 Task: Arrange a 45-minute community outreach planning.
Action: Mouse moved to (126, 135)
Screenshot: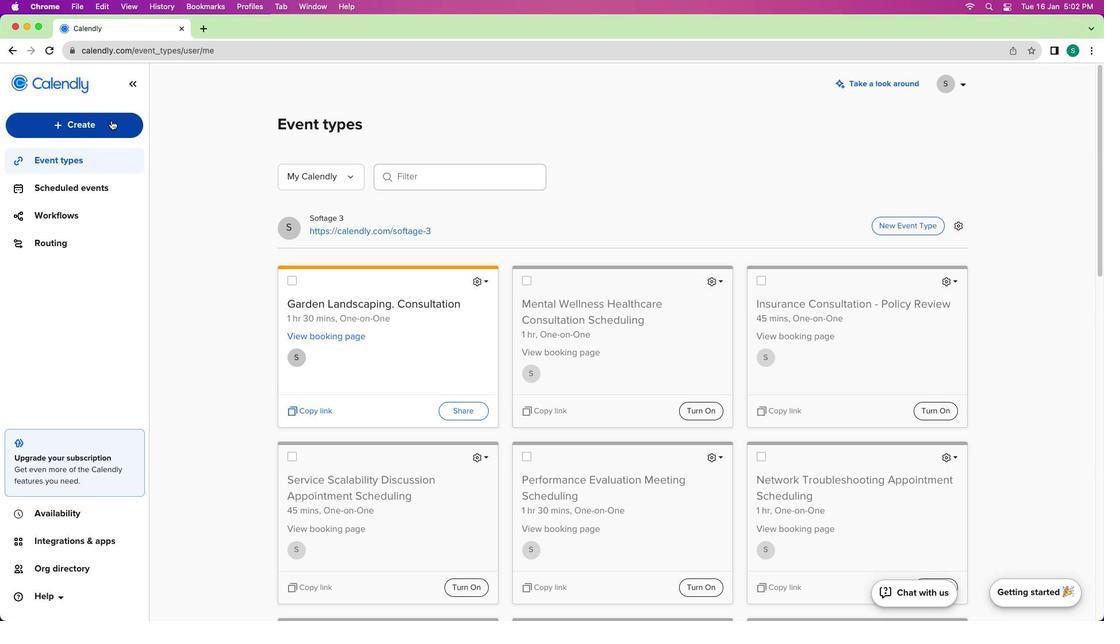 
Action: Mouse pressed left at (126, 135)
Screenshot: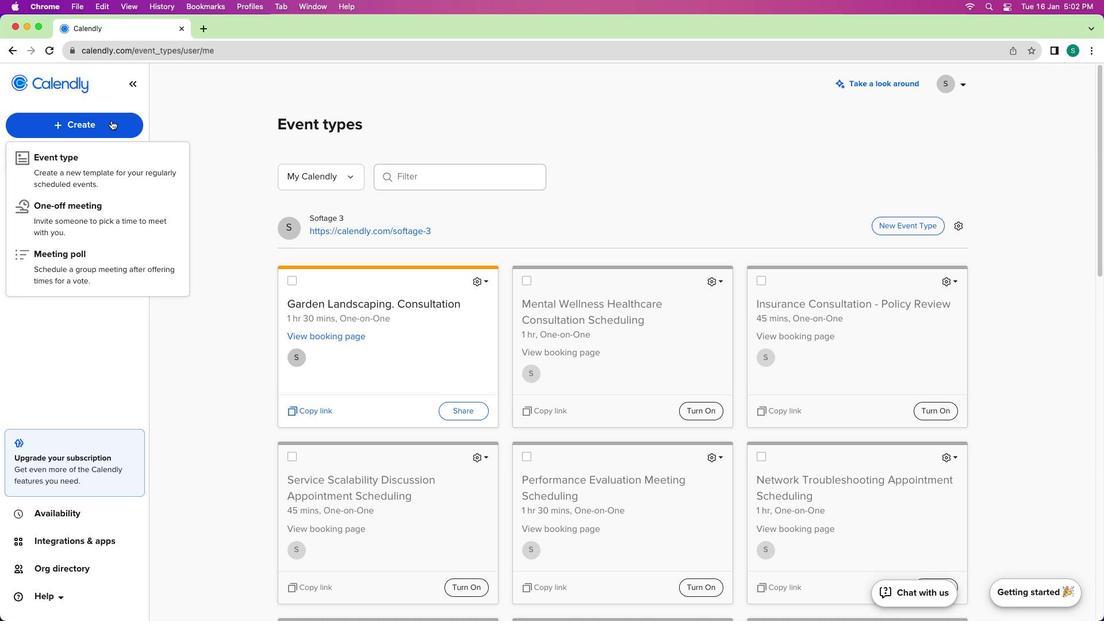 
Action: Mouse moved to (141, 193)
Screenshot: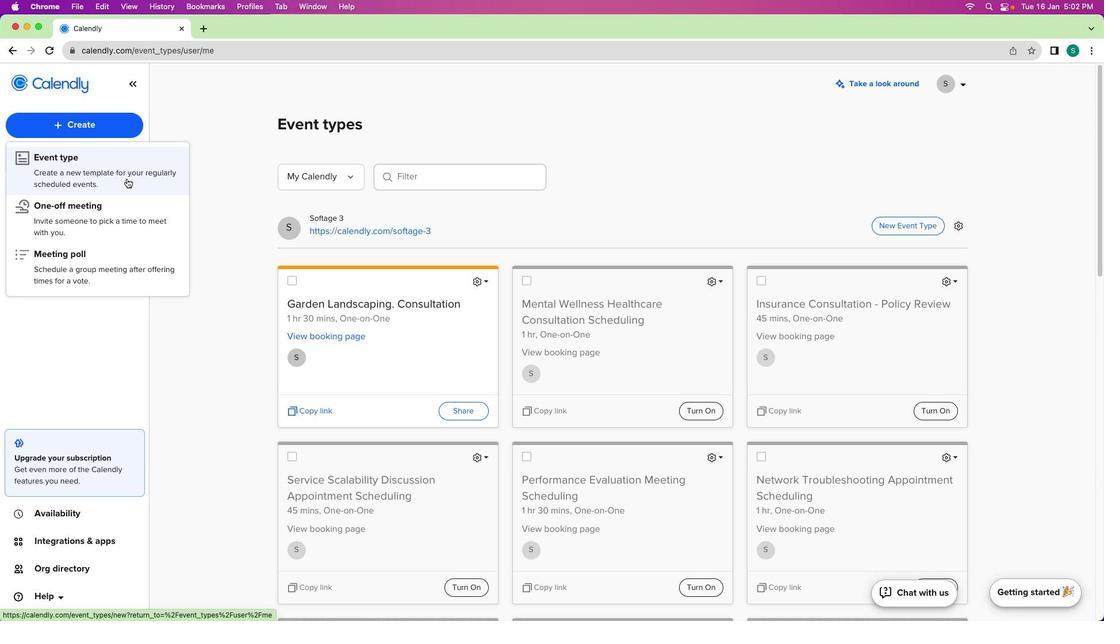 
Action: Mouse pressed left at (141, 193)
Screenshot: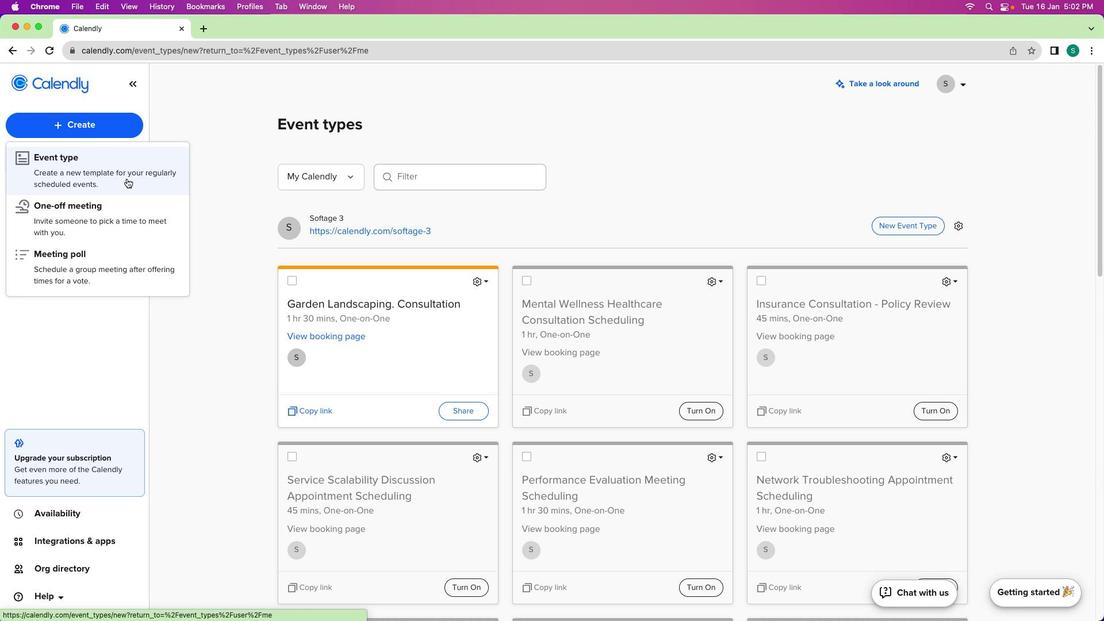 
Action: Mouse moved to (487, 254)
Screenshot: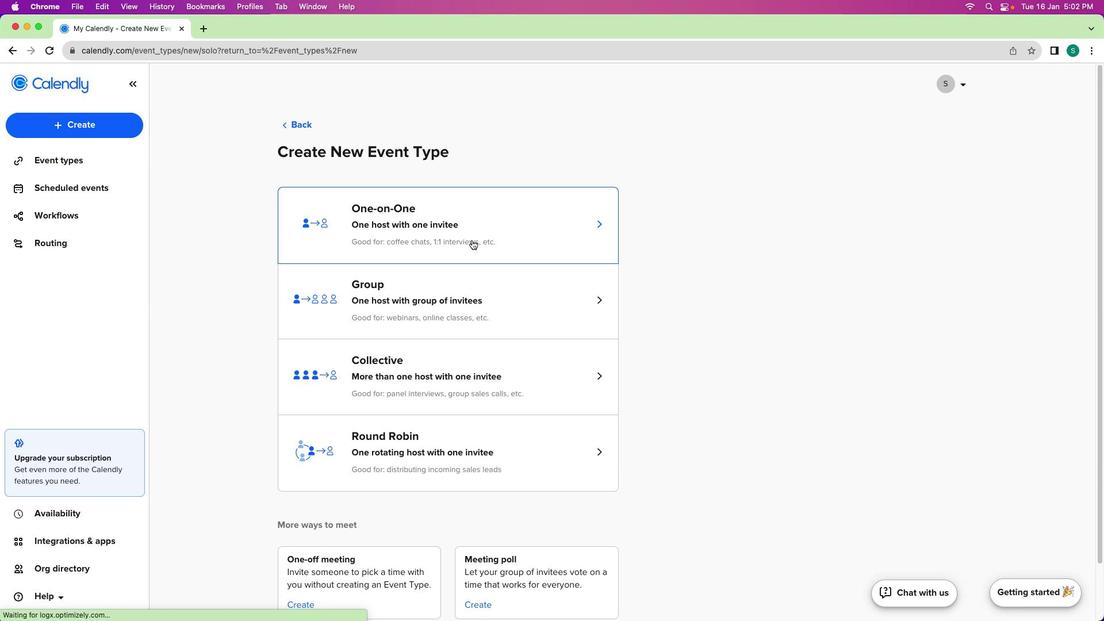 
Action: Mouse pressed left at (487, 254)
Screenshot: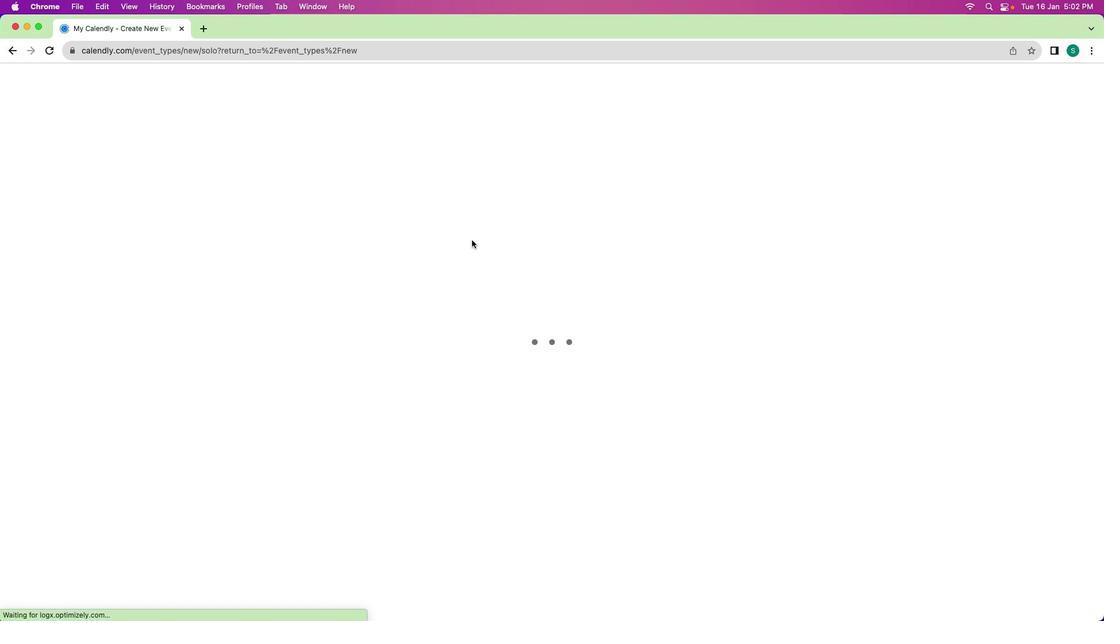 
Action: Mouse moved to (154, 204)
Screenshot: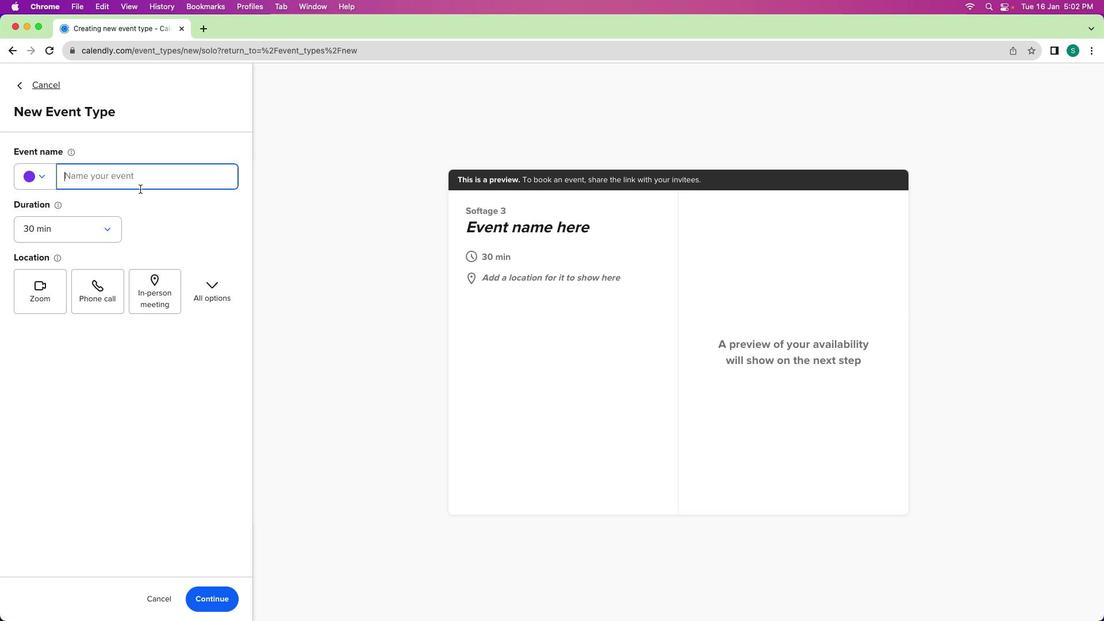 
Action: Mouse pressed left at (154, 204)
Screenshot: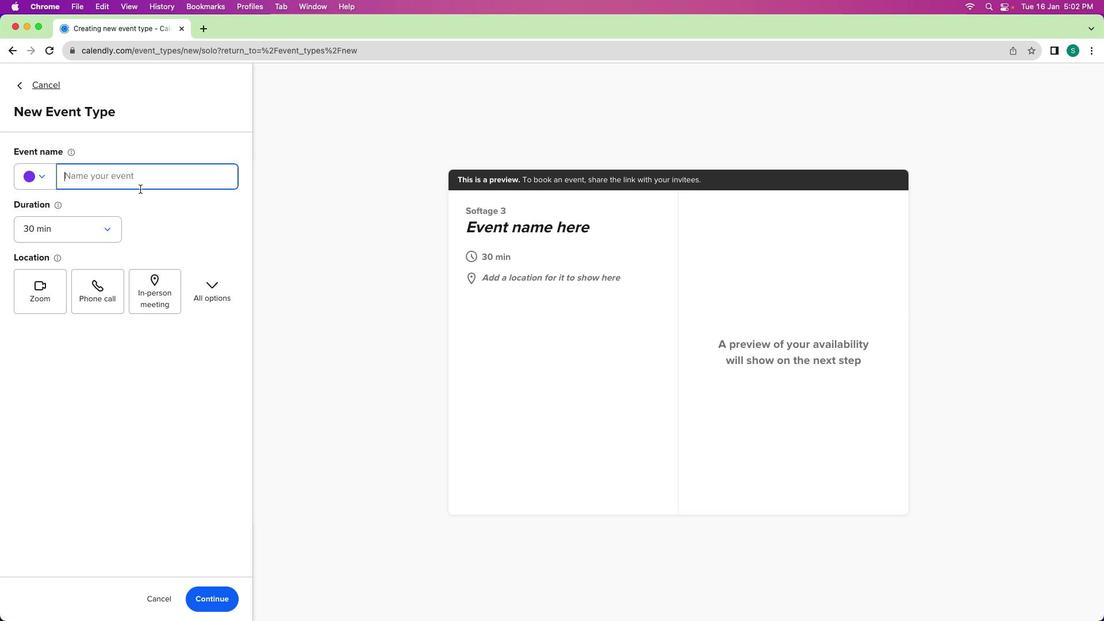 
Action: Mouse moved to (71, 238)
Screenshot: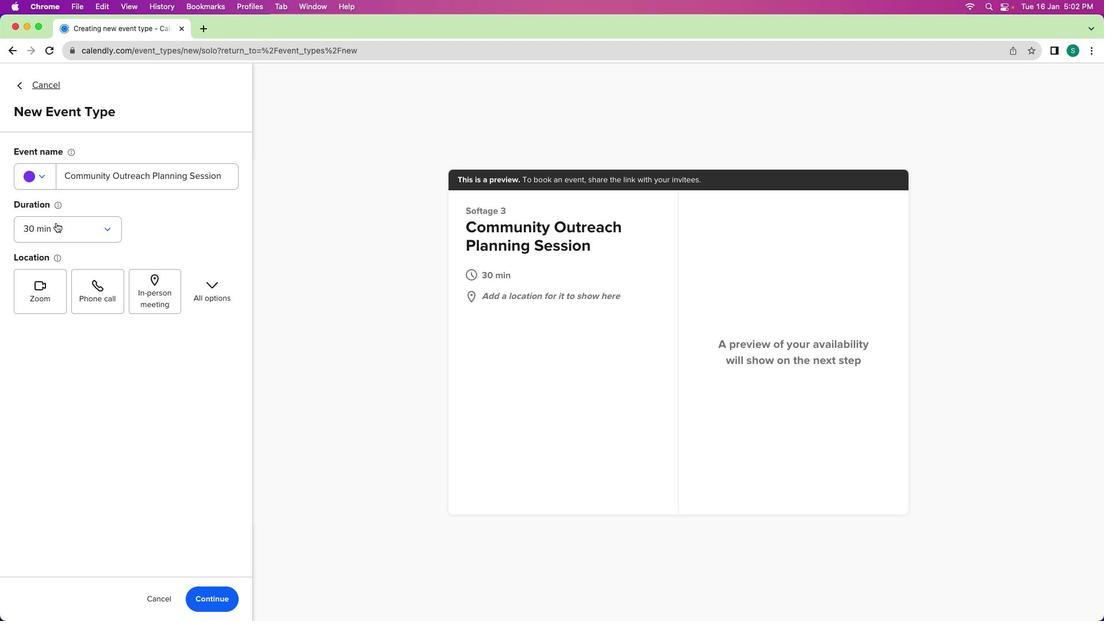 
Action: Mouse pressed left at (71, 238)
Screenshot: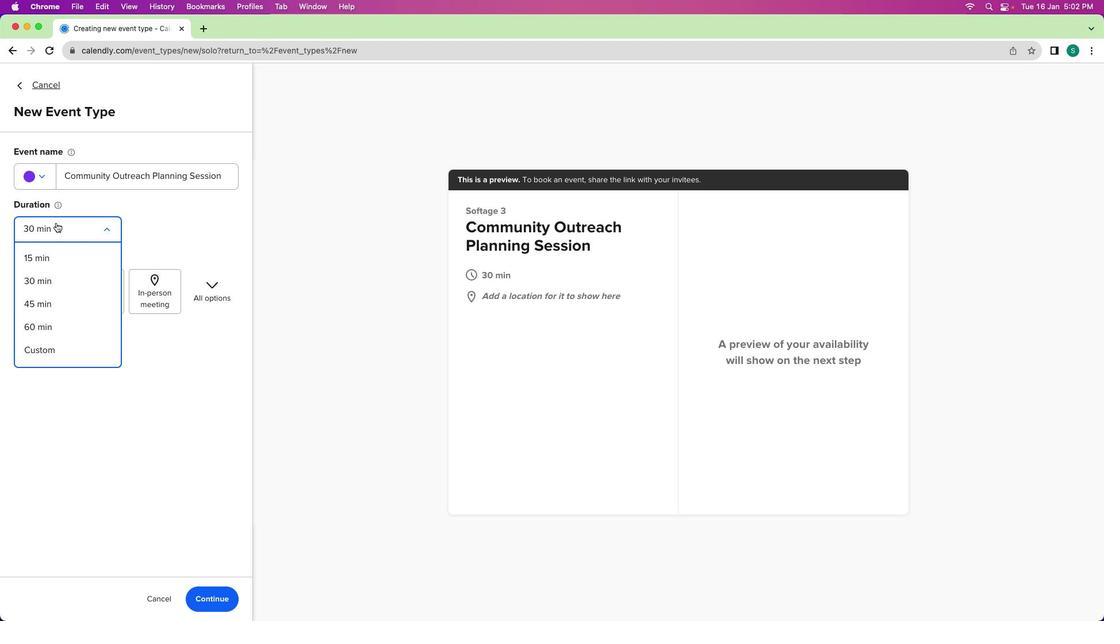 
Action: Mouse moved to (85, 320)
Screenshot: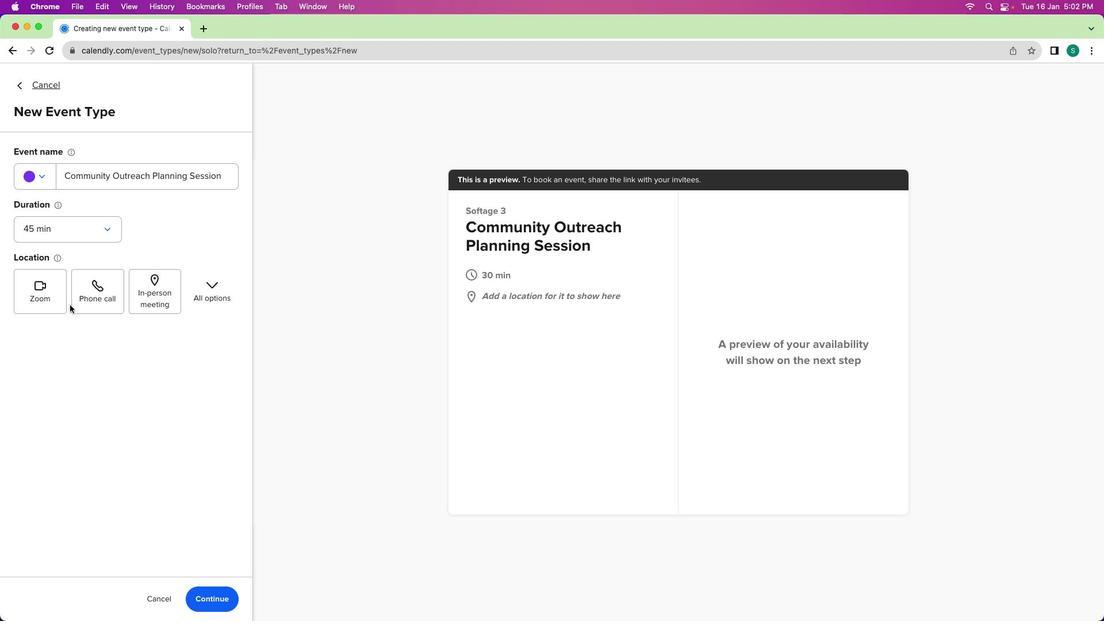 
Action: Mouse pressed left at (85, 320)
Screenshot: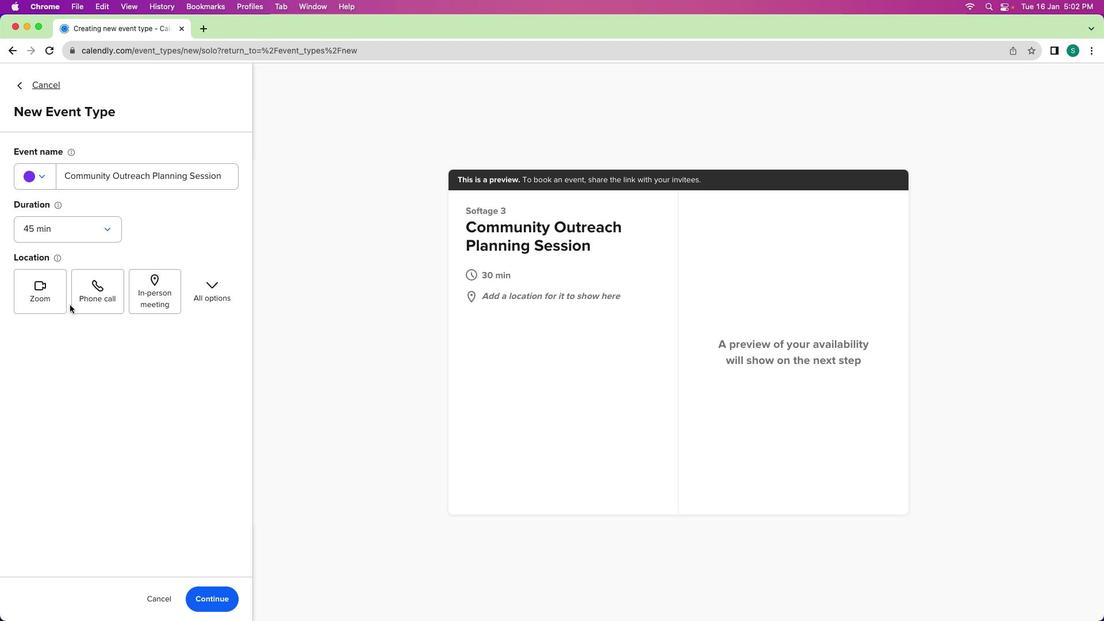 
Action: Mouse moved to (43, 196)
Screenshot: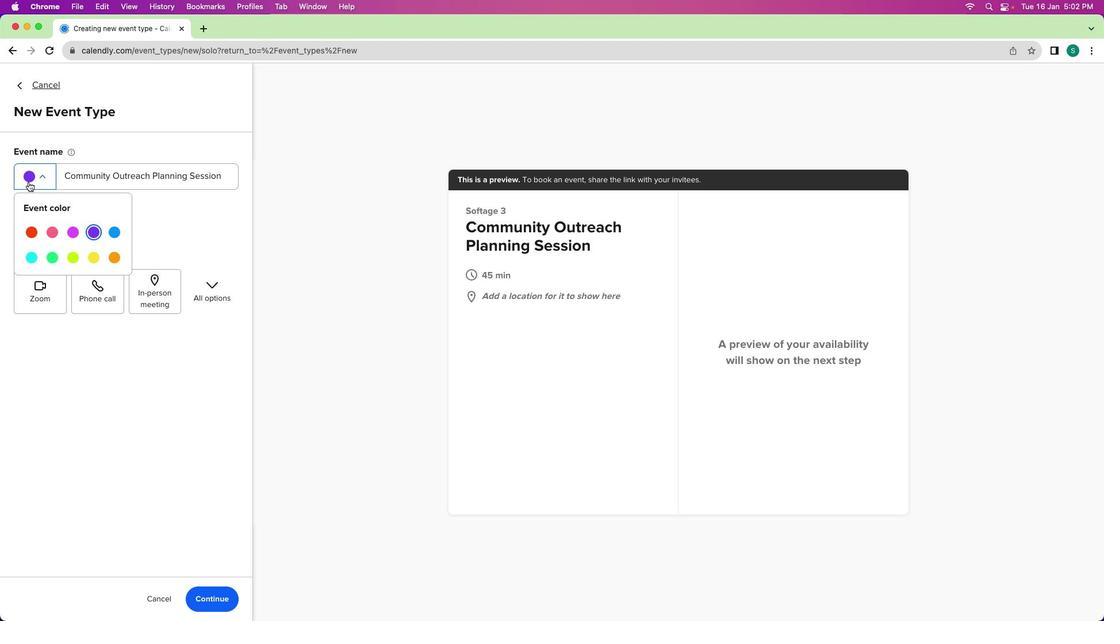 
Action: Mouse pressed left at (43, 196)
Screenshot: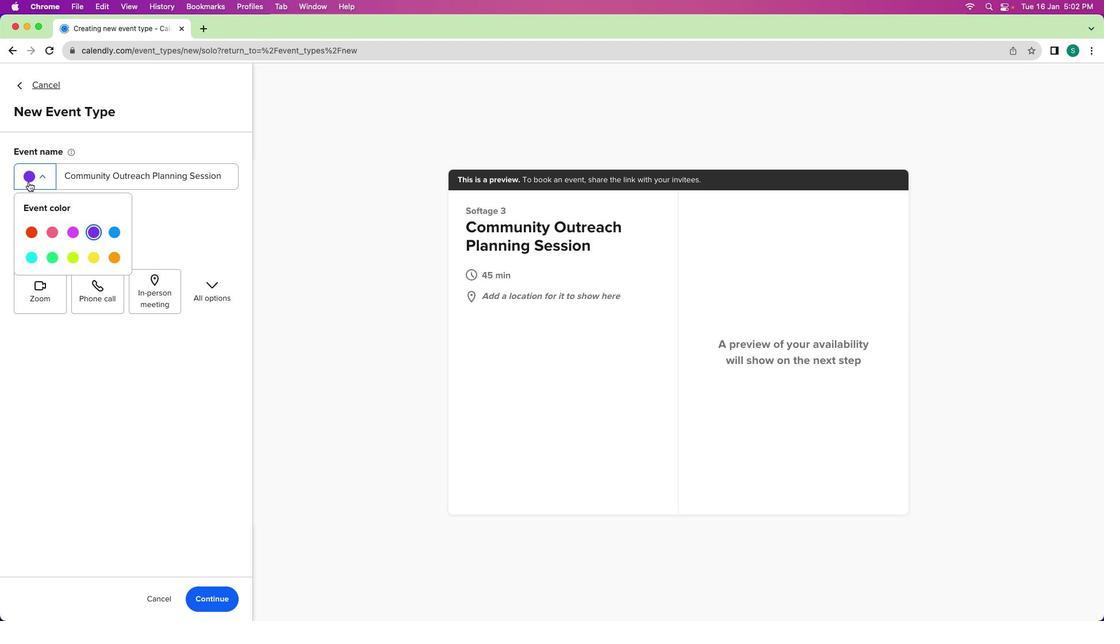 
Action: Mouse moved to (126, 248)
Screenshot: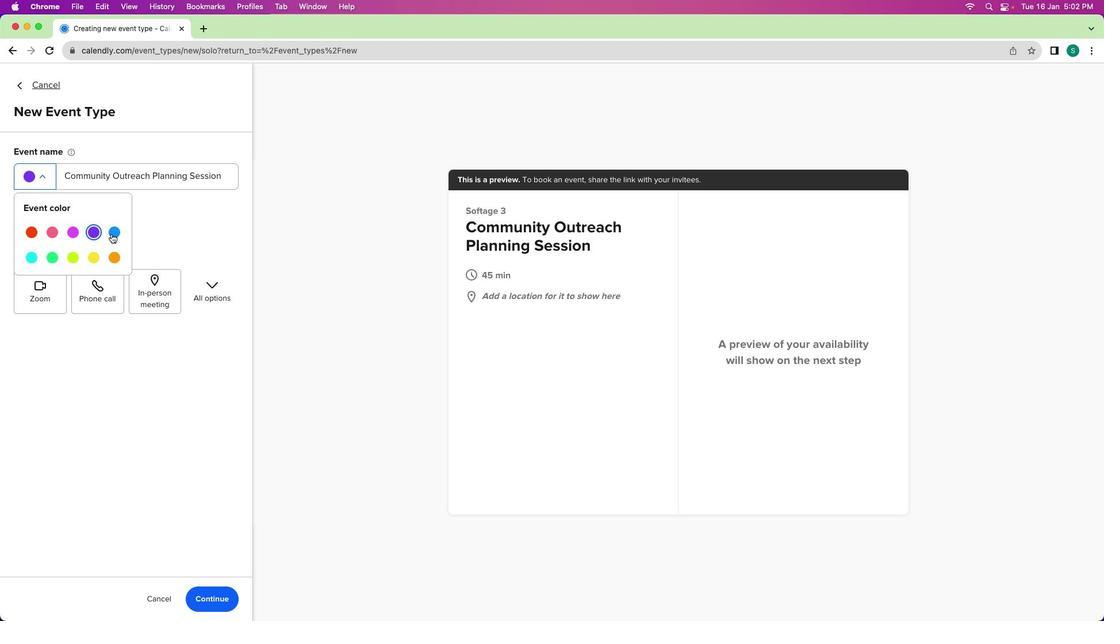 
Action: Mouse pressed left at (126, 248)
Screenshot: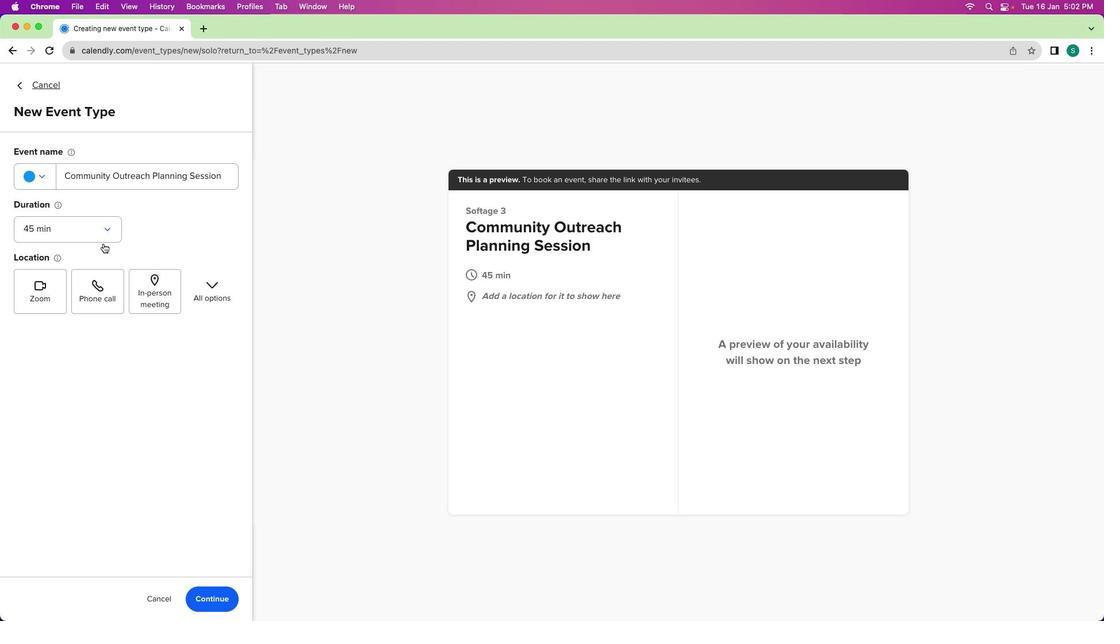 
Action: Mouse moved to (64, 304)
Screenshot: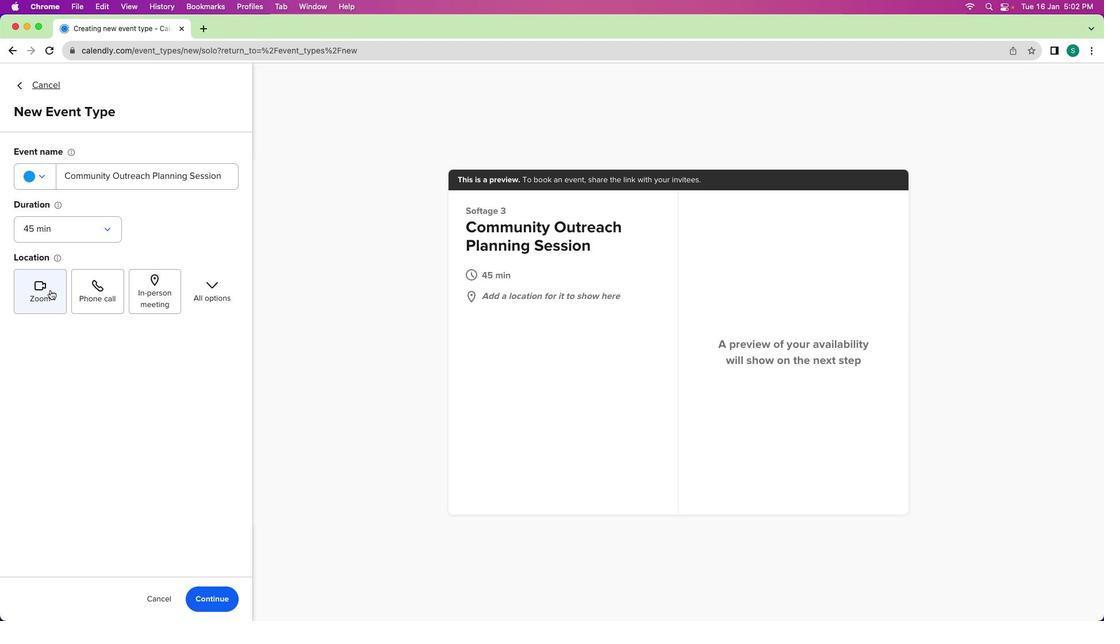 
Action: Mouse pressed left at (64, 304)
Screenshot: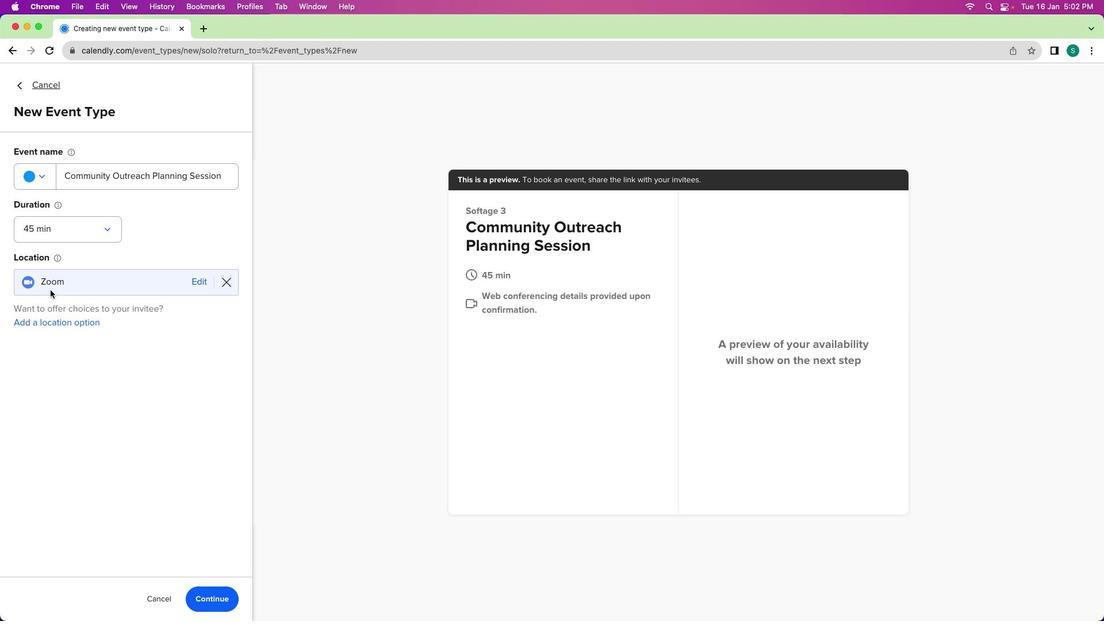 
Action: Mouse moved to (239, 611)
Screenshot: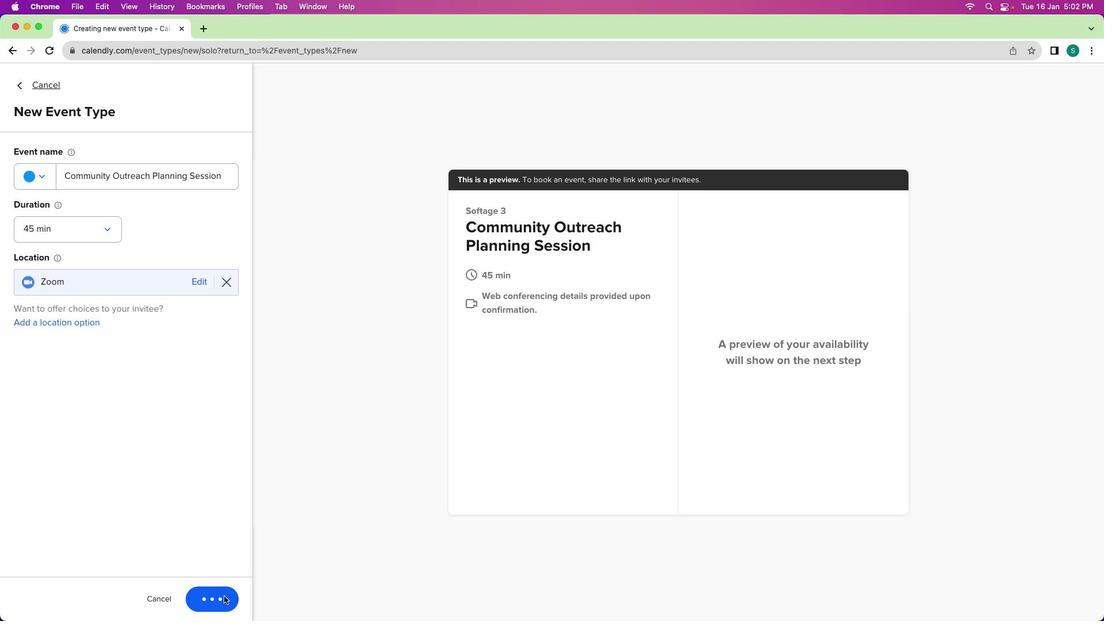 
Action: Mouse pressed left at (239, 611)
Screenshot: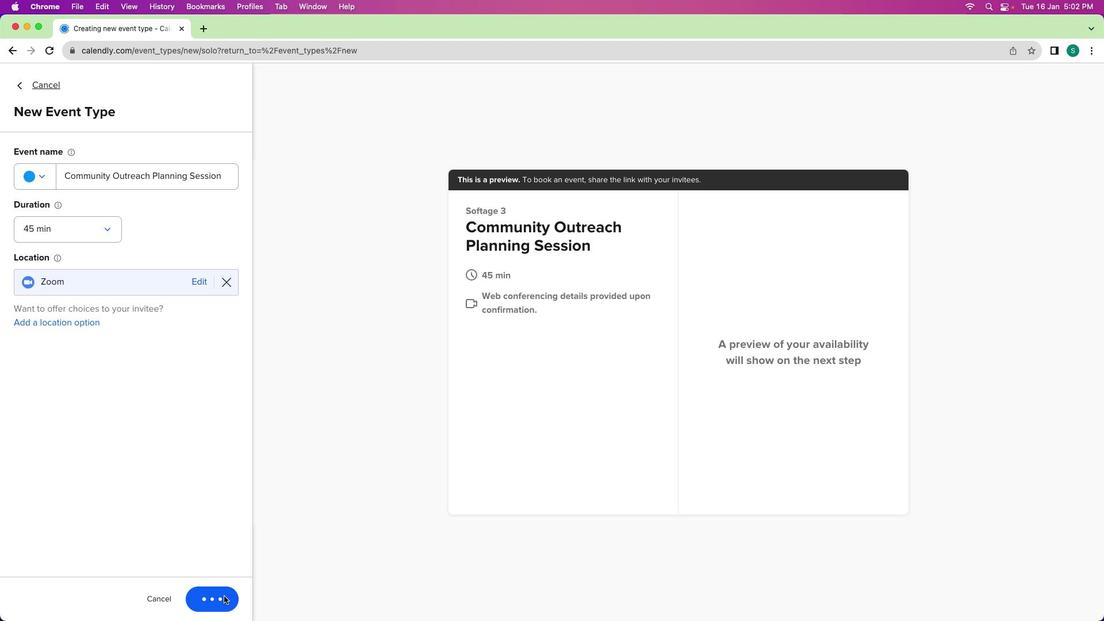 
Action: Mouse moved to (184, 235)
Screenshot: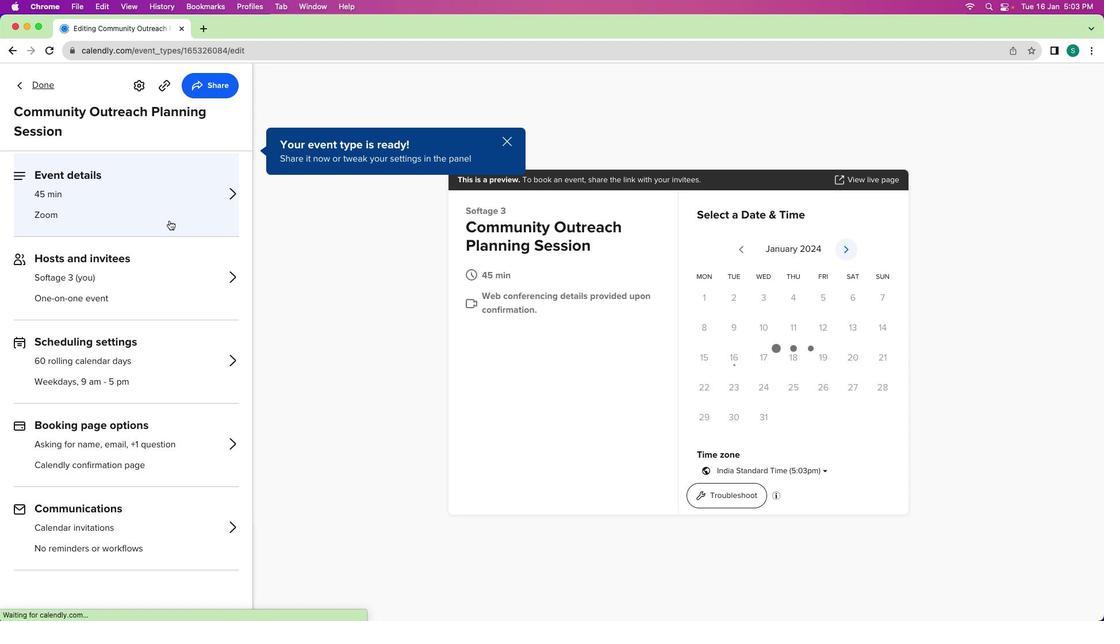 
Action: Mouse pressed left at (184, 235)
Screenshot: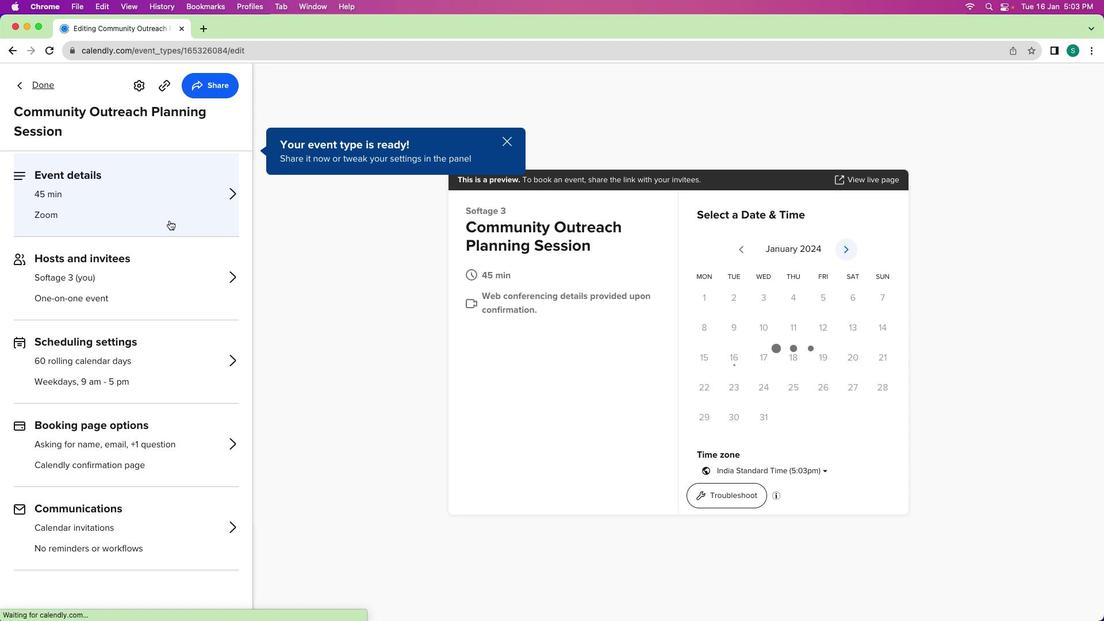 
Action: Mouse moved to (173, 426)
Screenshot: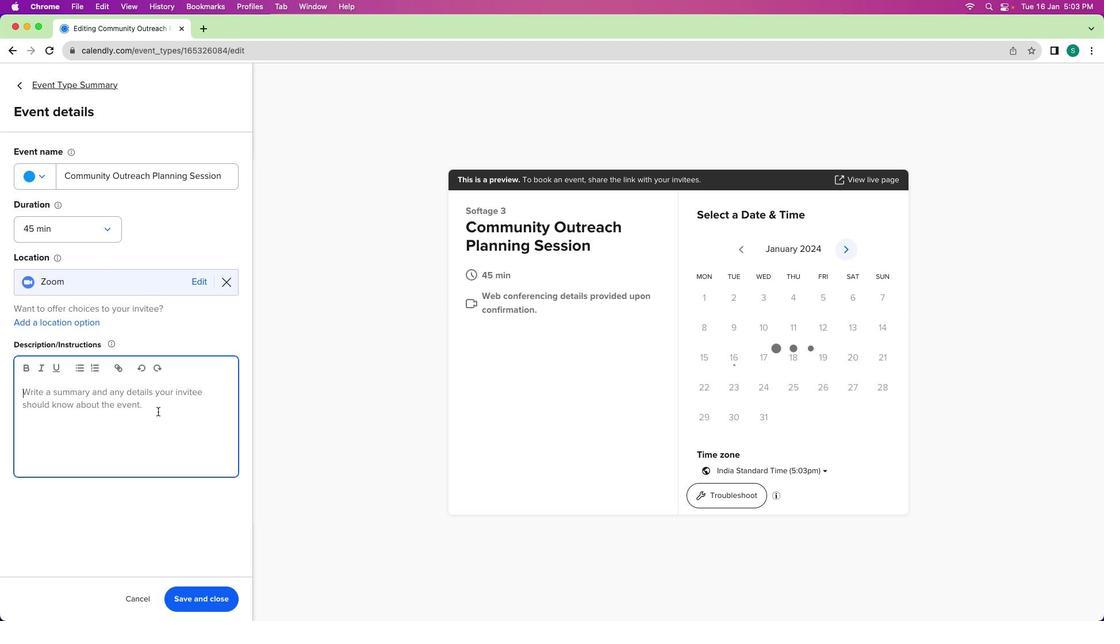
Action: Mouse pressed left at (173, 426)
Screenshot: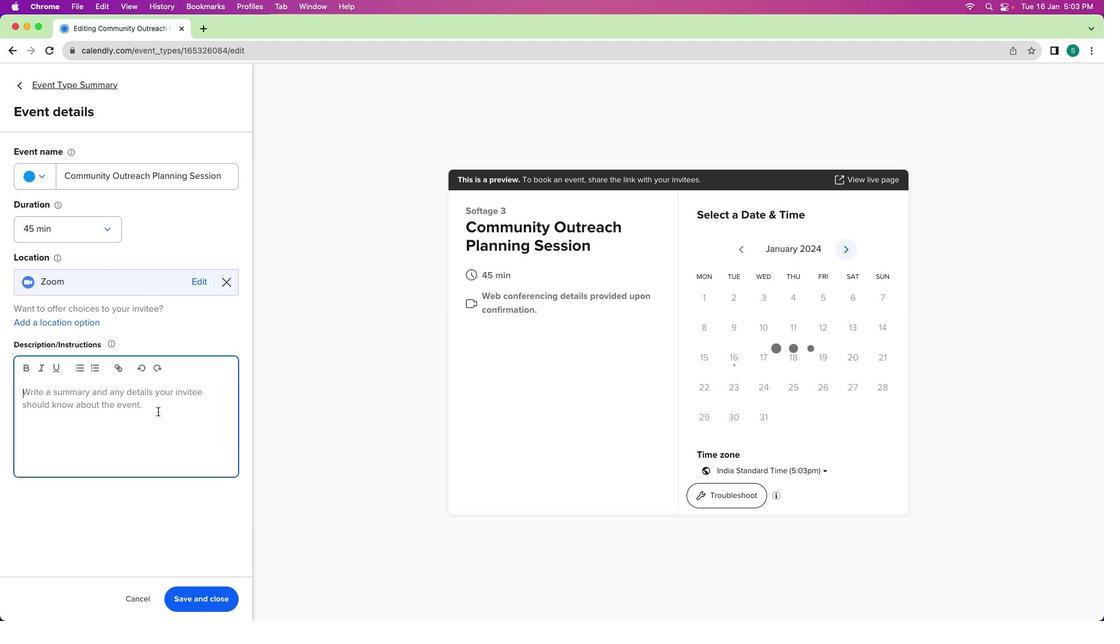 
Action: Mouse moved to (211, 606)
Screenshot: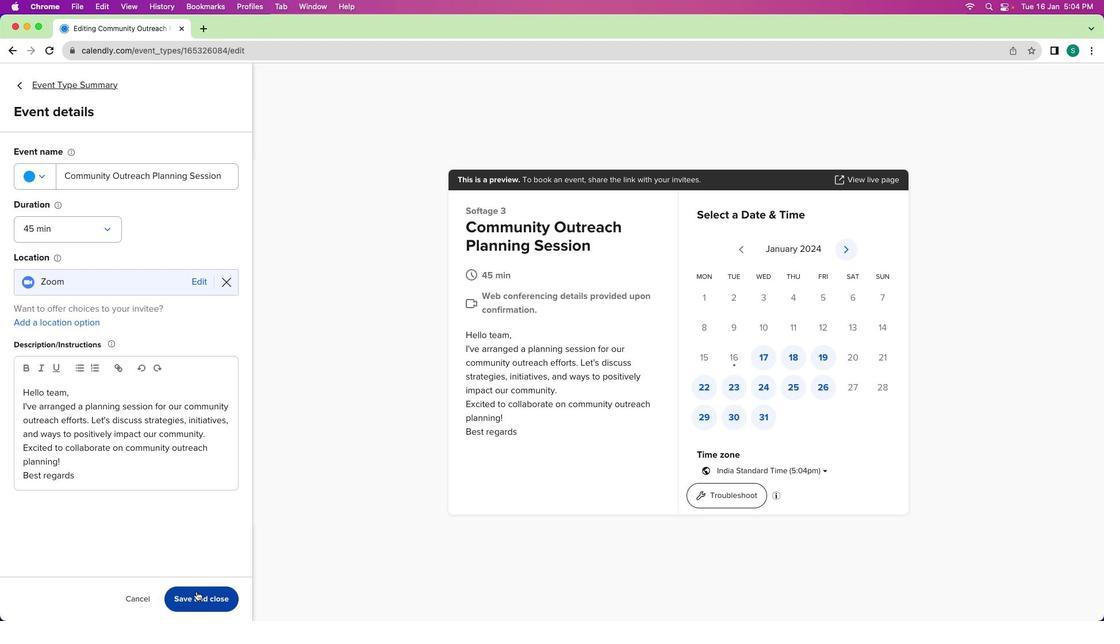 
Action: Mouse pressed left at (211, 606)
Screenshot: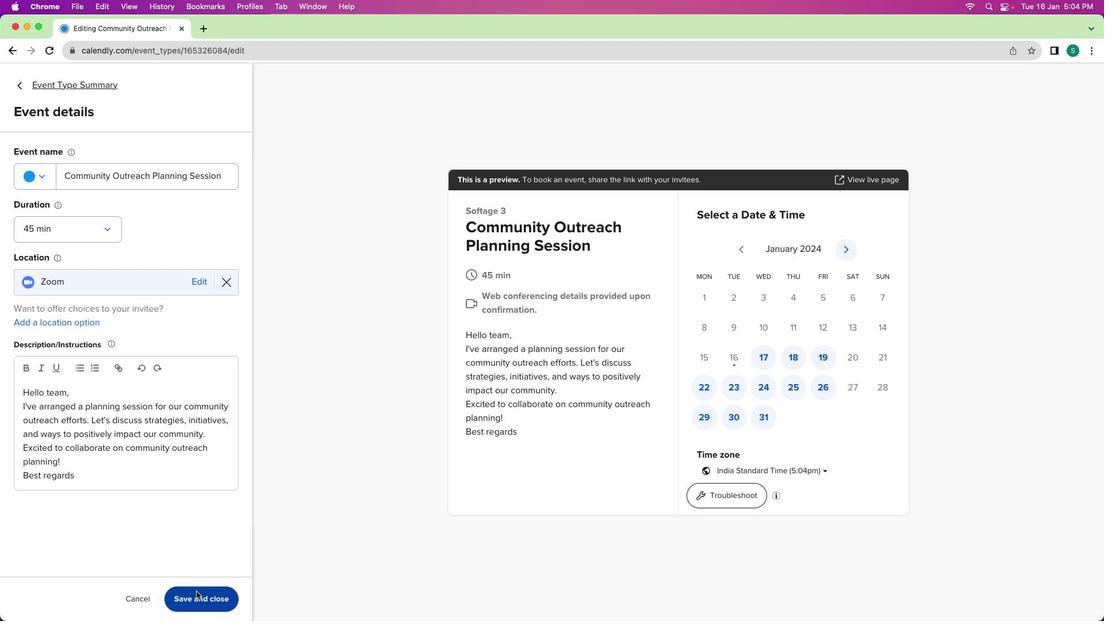 
Action: Mouse moved to (181, 220)
Screenshot: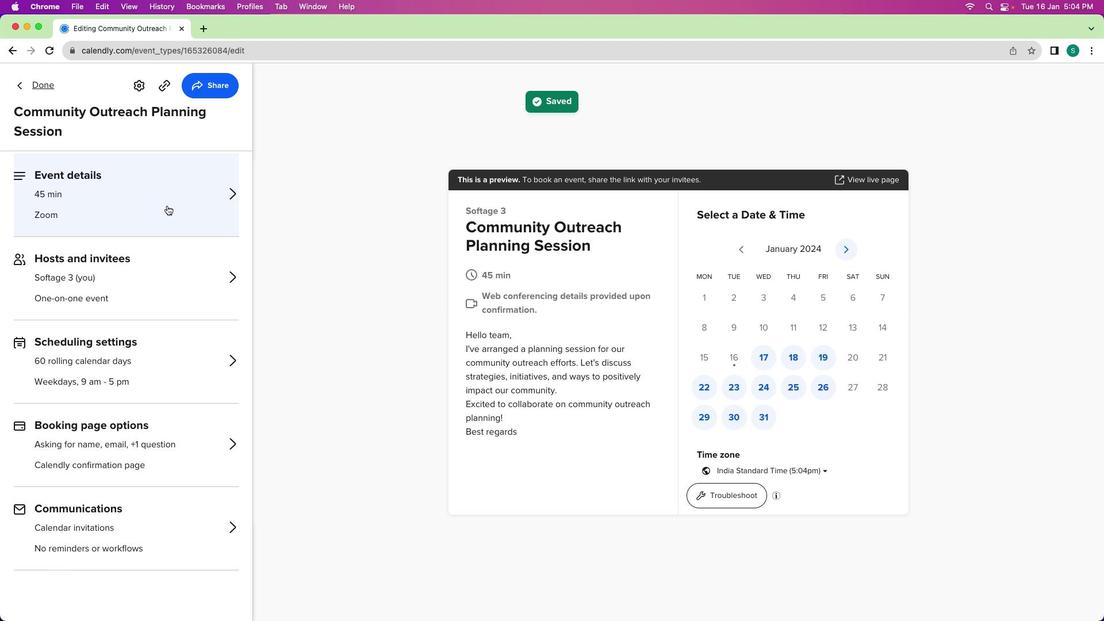 
Action: Mouse pressed left at (181, 220)
Screenshot: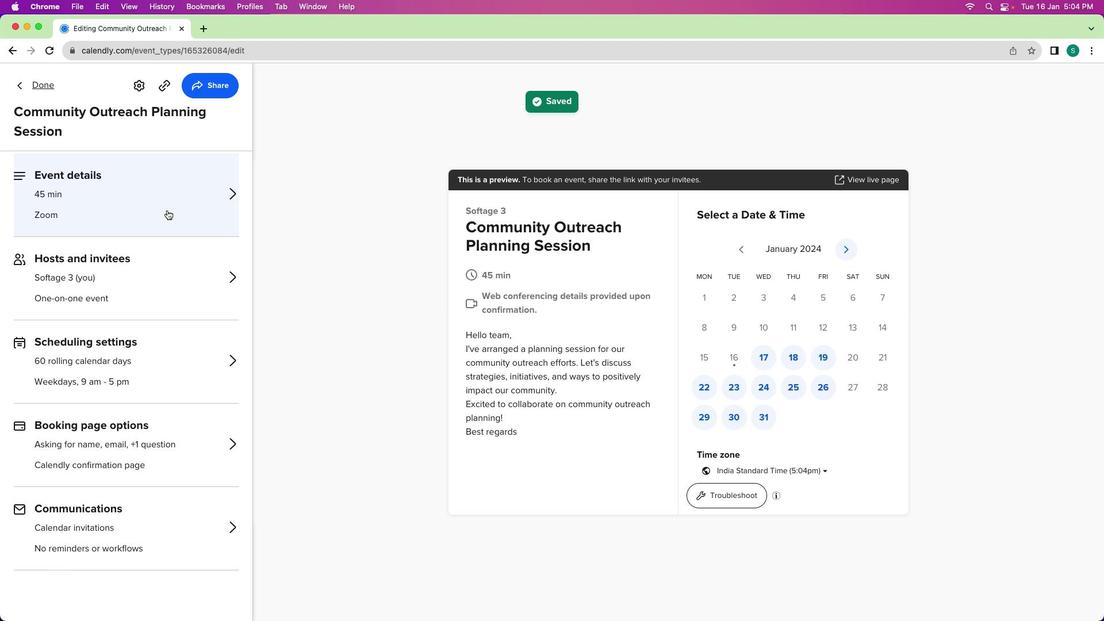 
Action: Mouse moved to (142, 485)
Screenshot: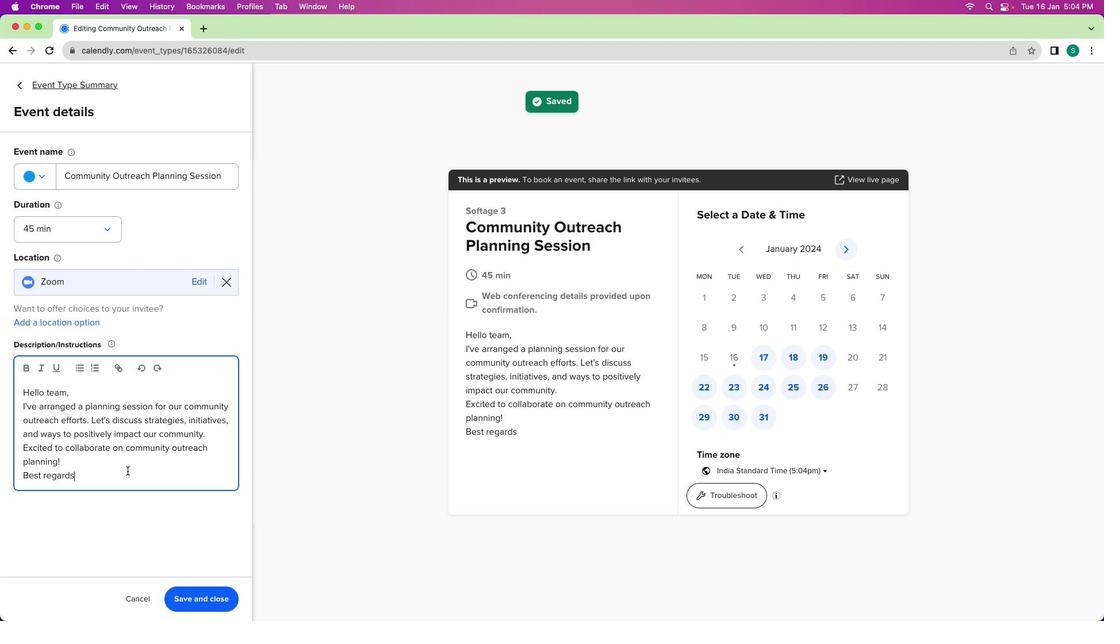 
Action: Mouse pressed left at (142, 485)
Screenshot: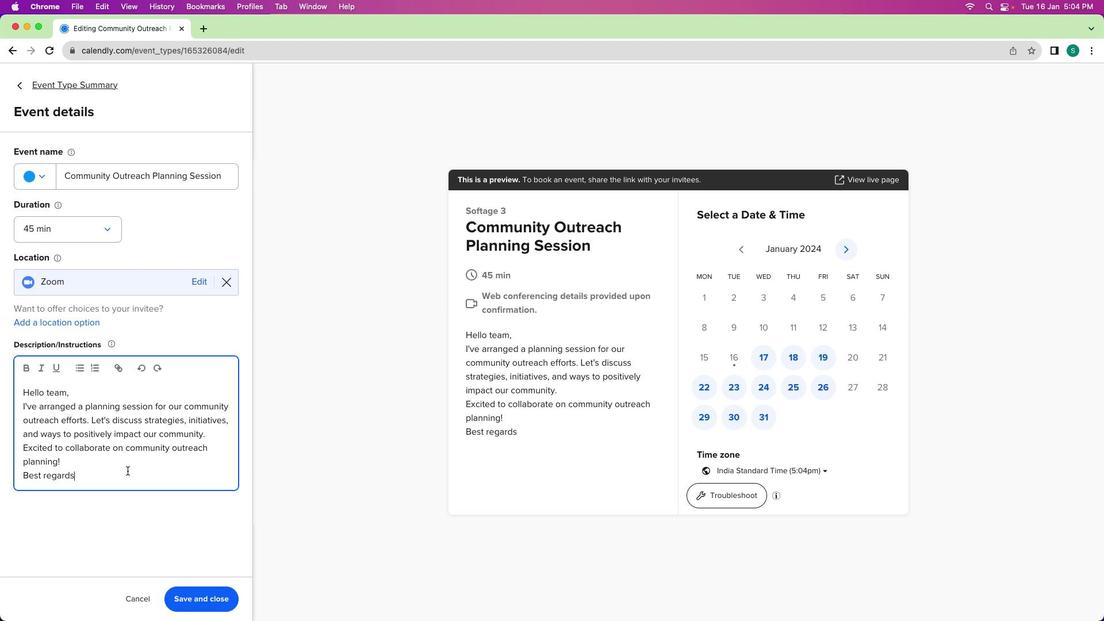
Action: Mouse moved to (224, 615)
Screenshot: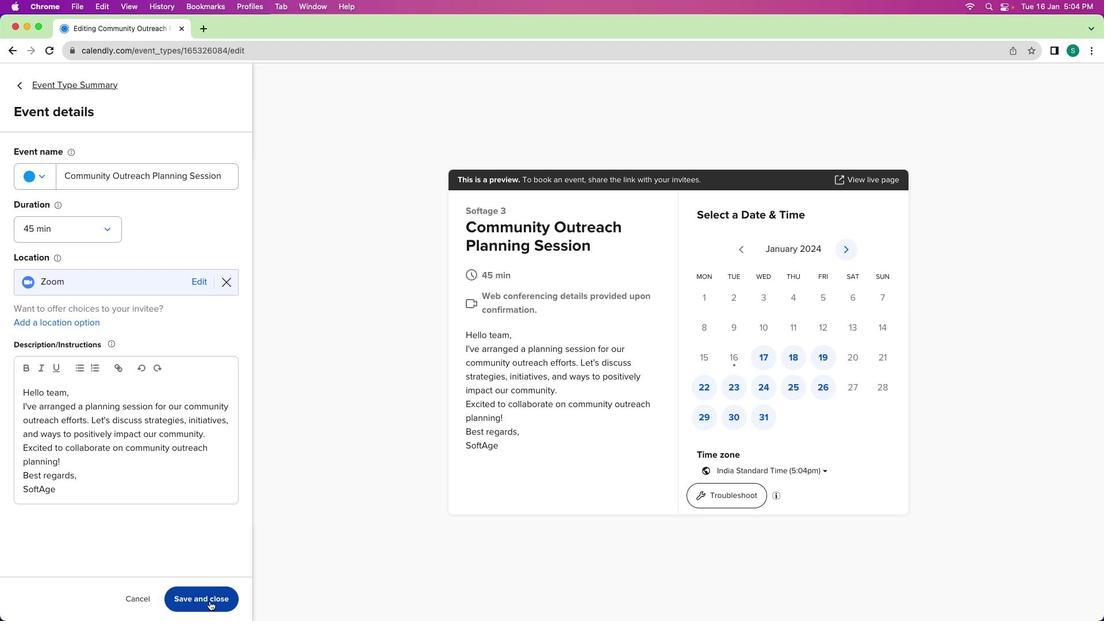 
Action: Mouse pressed left at (224, 615)
Screenshot: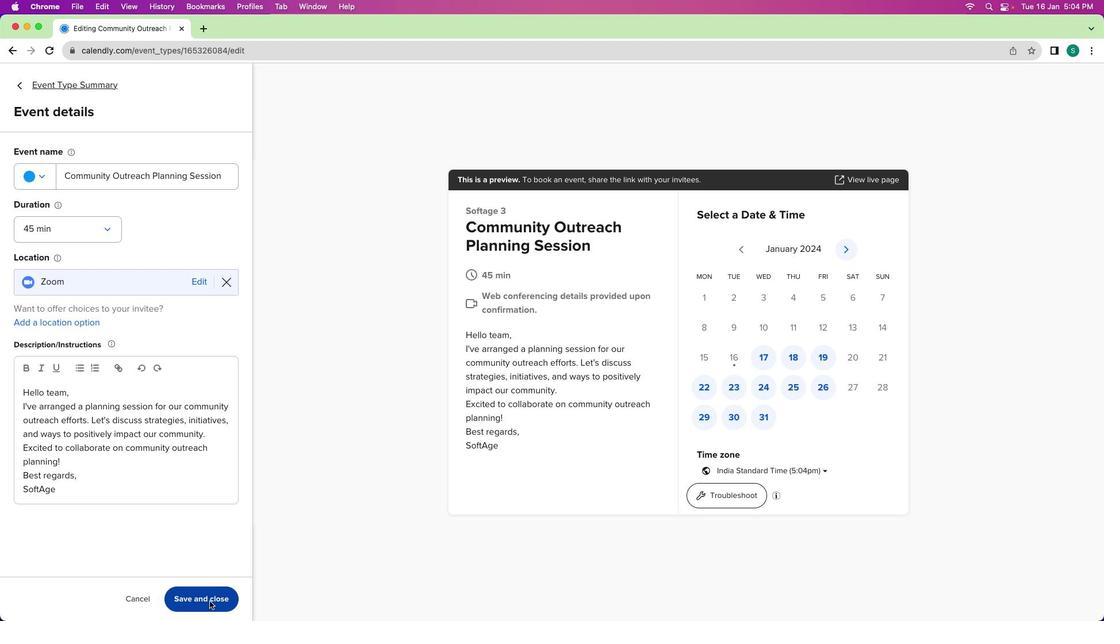 
Action: Mouse moved to (187, 385)
Screenshot: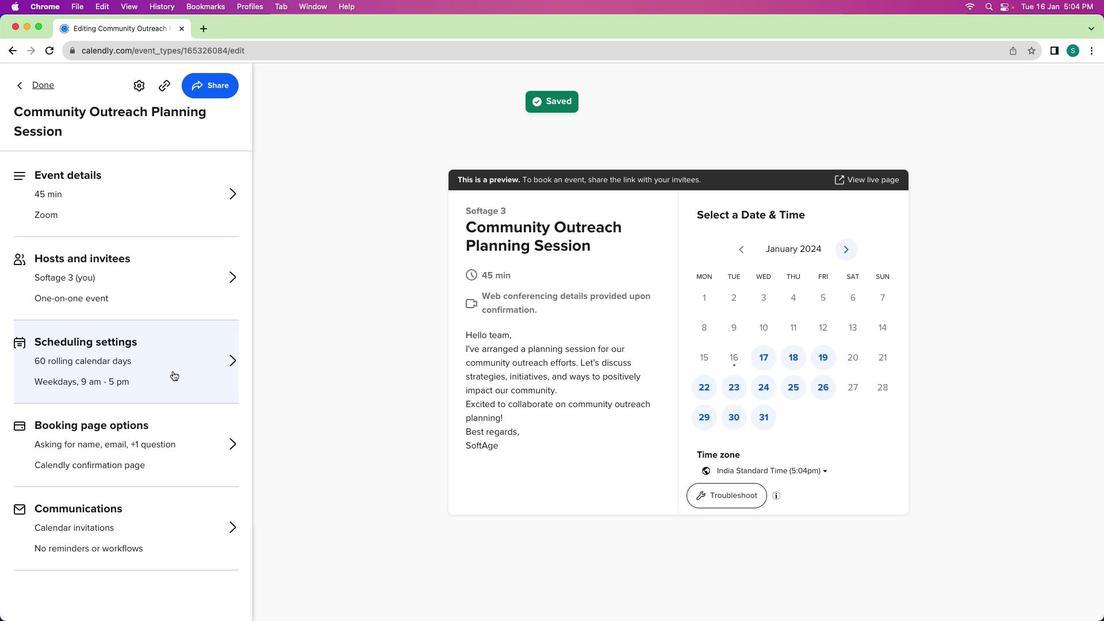 
Action: Mouse pressed left at (187, 385)
Screenshot: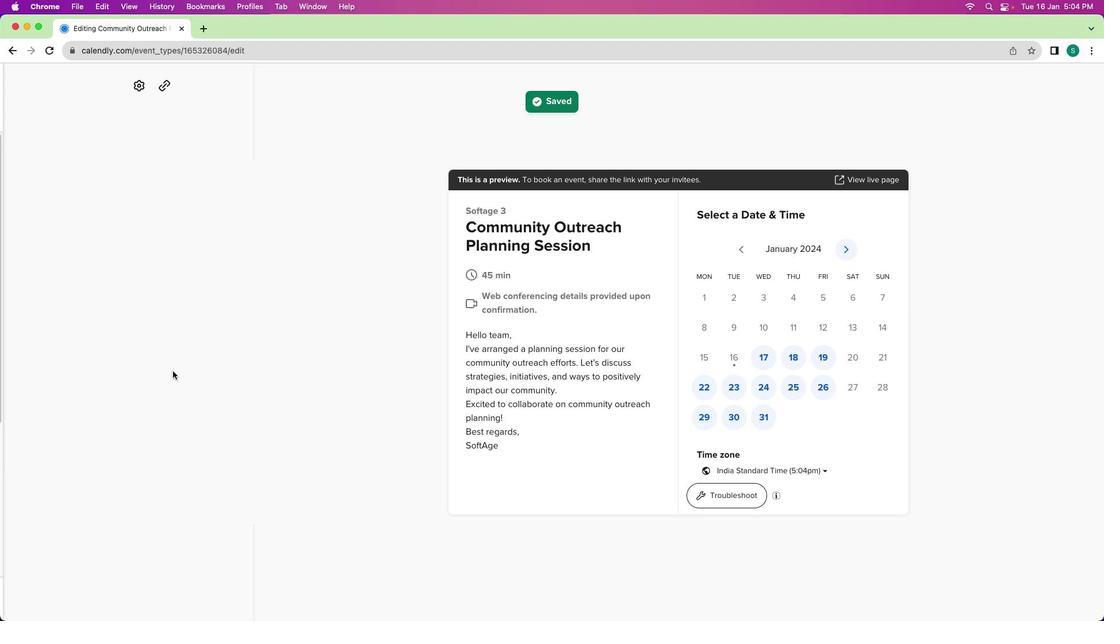 
Action: Mouse moved to (215, 444)
Screenshot: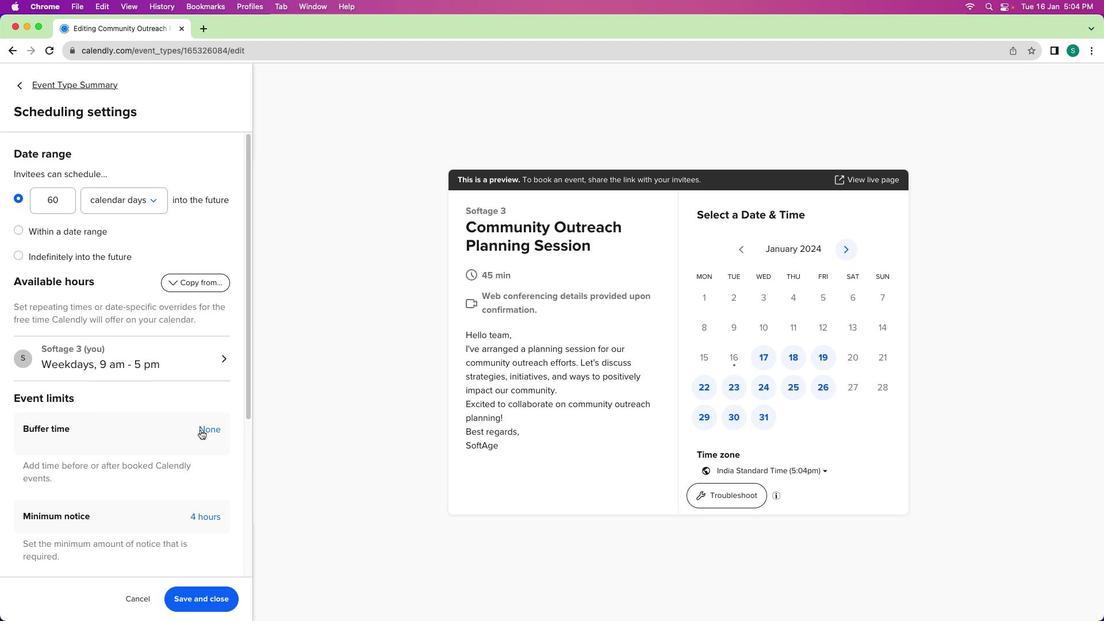 
Action: Mouse pressed left at (215, 444)
Screenshot: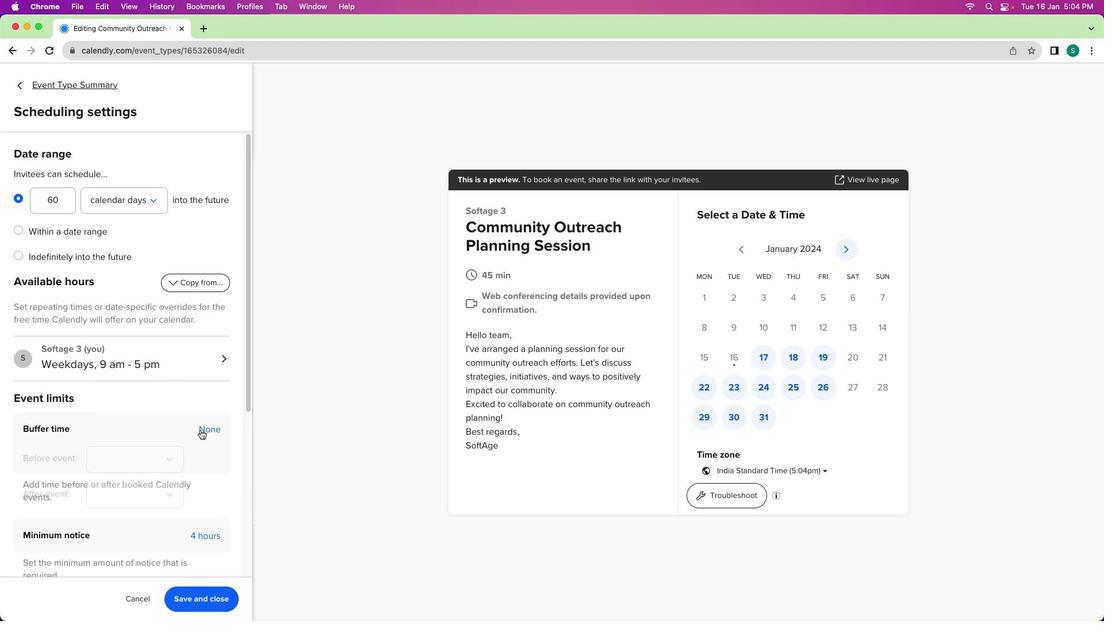 
Action: Mouse moved to (120, 483)
Screenshot: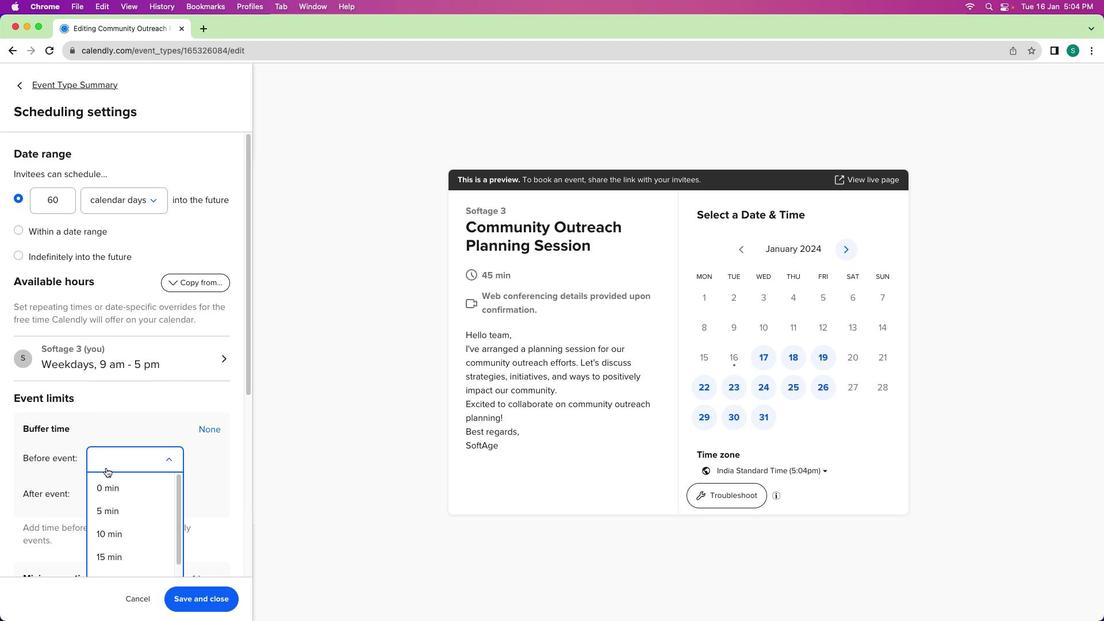 
Action: Mouse pressed left at (120, 483)
Screenshot: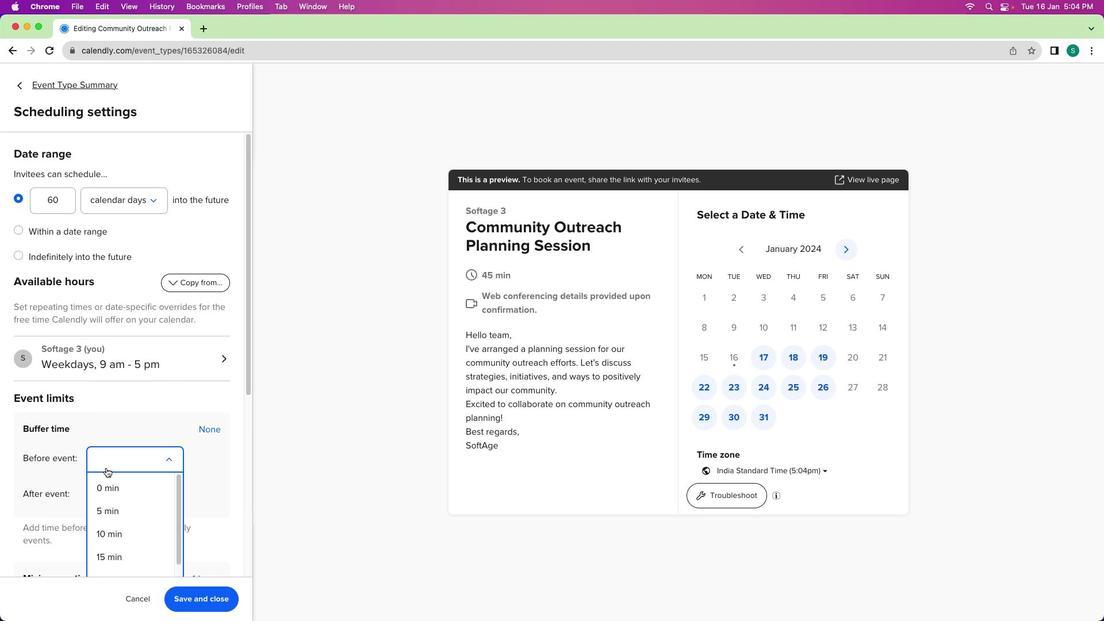 
Action: Mouse moved to (128, 569)
Screenshot: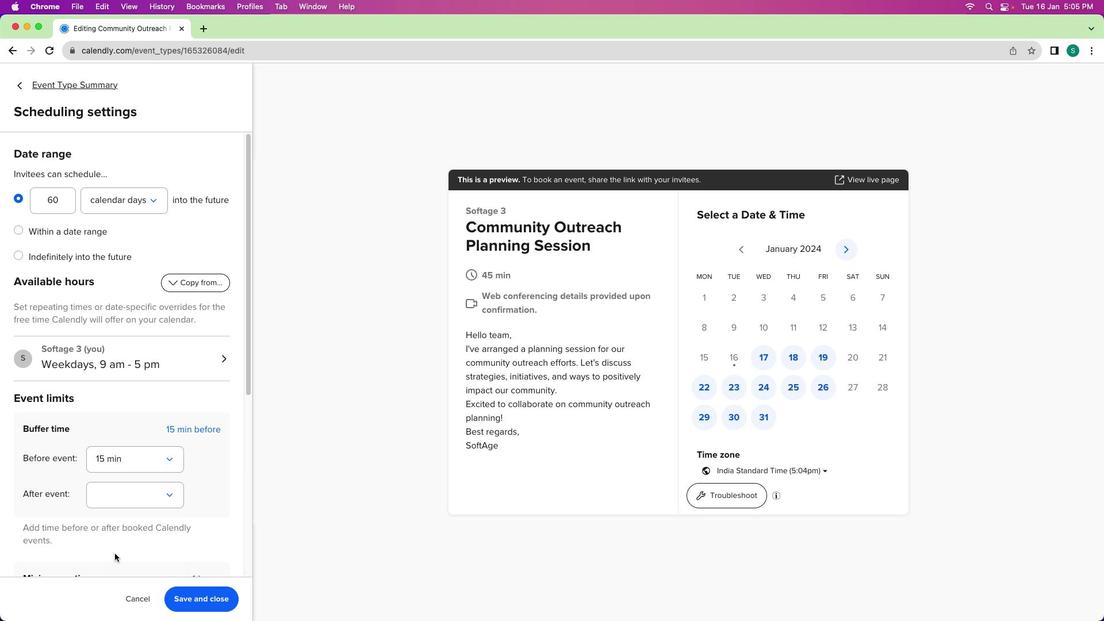 
Action: Mouse pressed left at (128, 569)
Screenshot: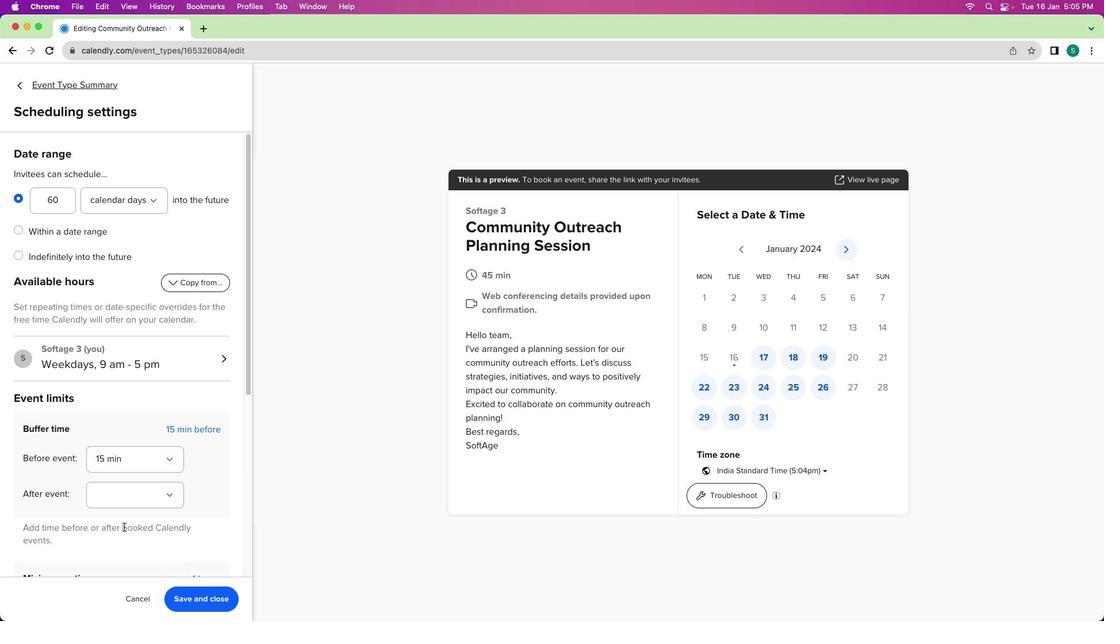 
Action: Mouse moved to (144, 523)
Screenshot: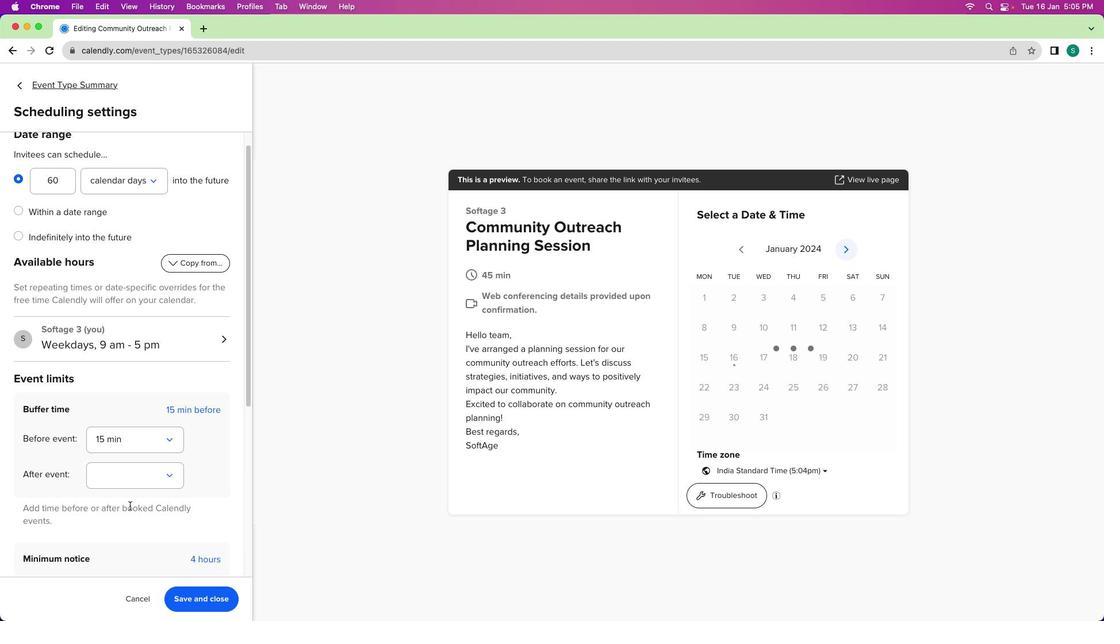 
Action: Mouse scrolled (144, 523) with delta (14, 14)
Screenshot: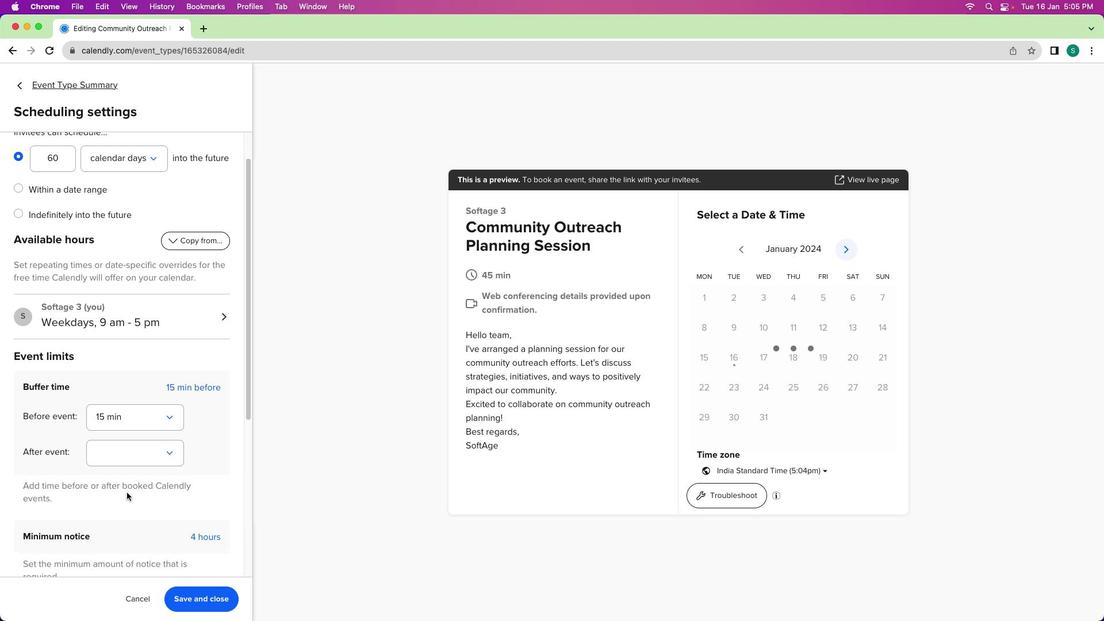 
Action: Mouse scrolled (144, 523) with delta (14, 14)
Screenshot: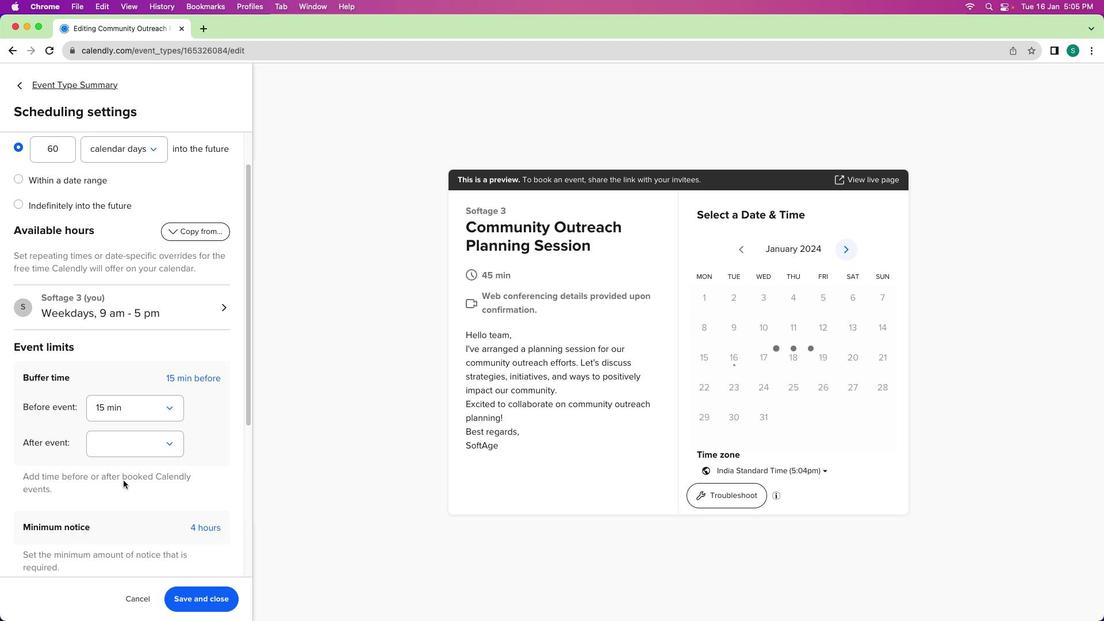 
Action: Mouse moved to (144, 523)
Screenshot: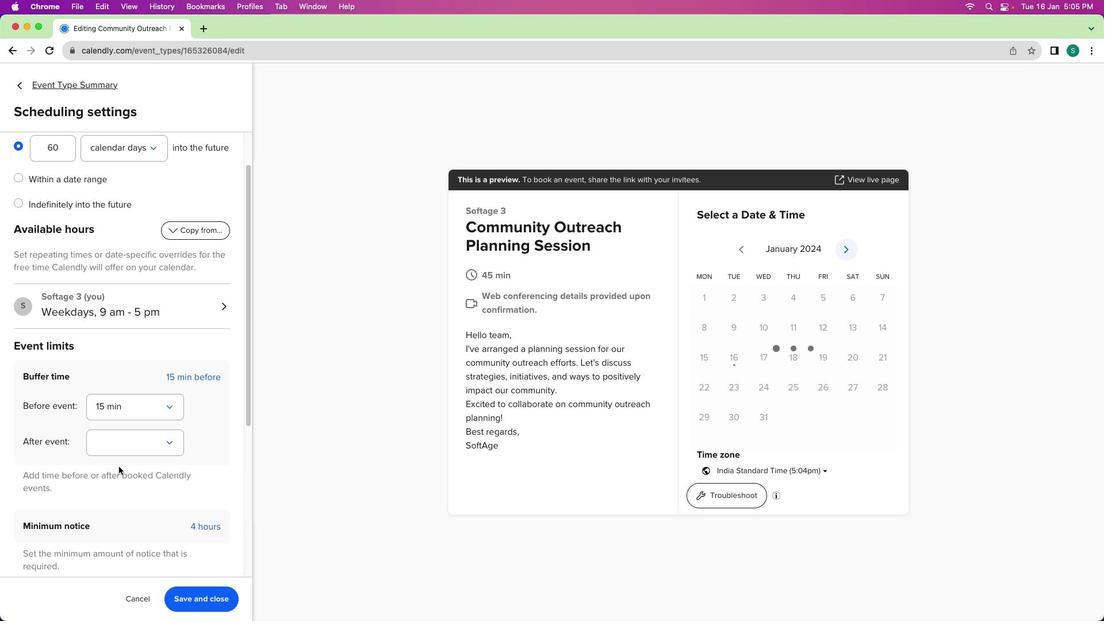 
Action: Mouse scrolled (144, 523) with delta (14, 14)
Screenshot: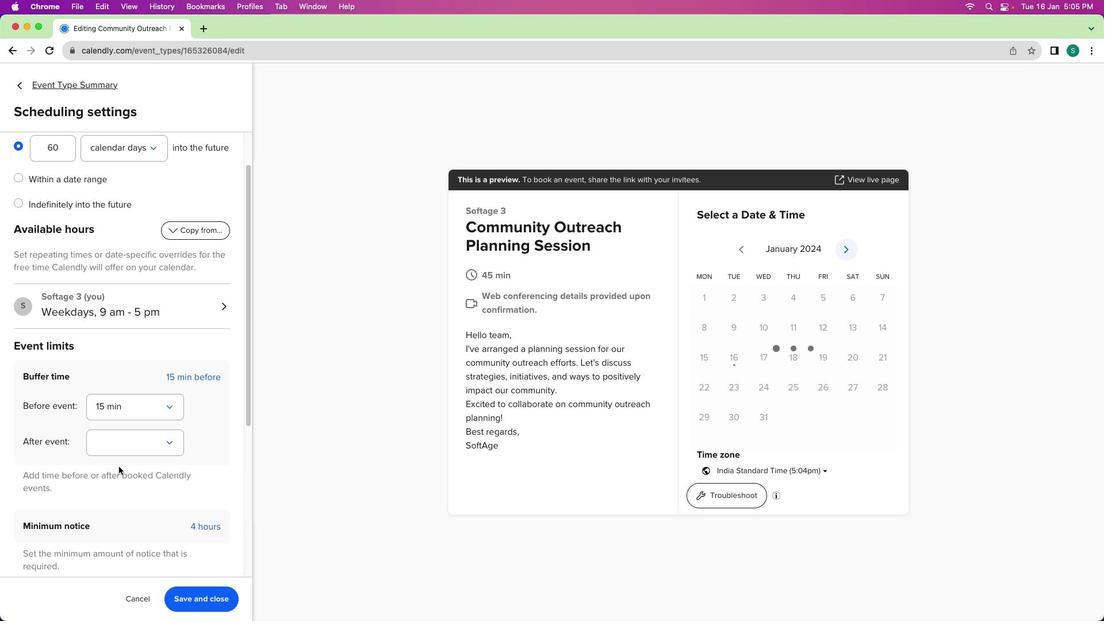 
Action: Mouse moved to (127, 455)
Screenshot: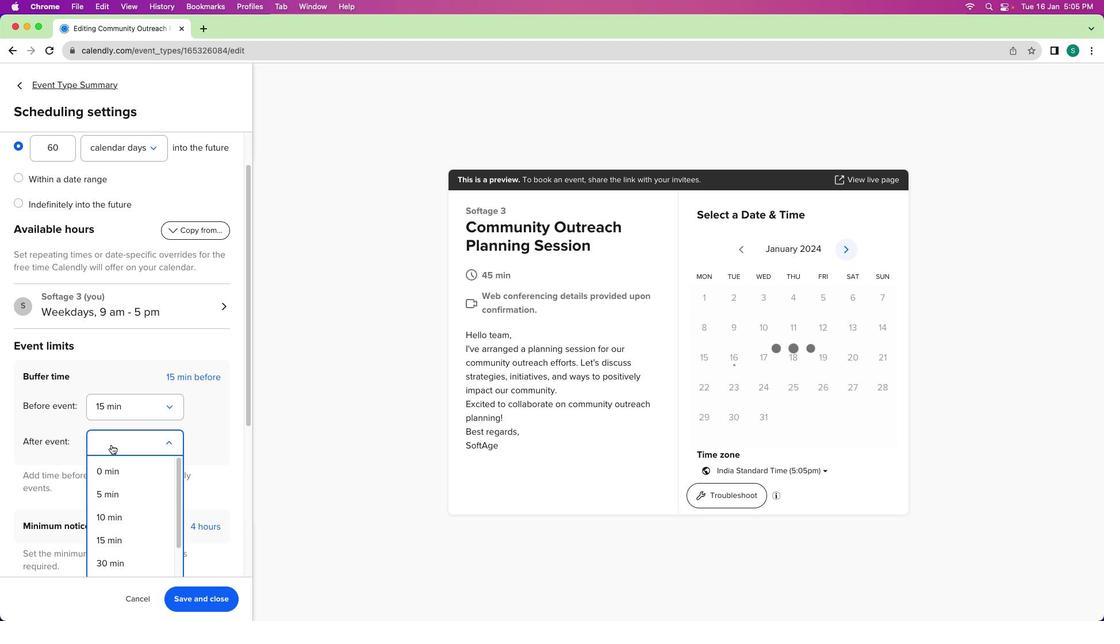 
Action: Mouse pressed left at (127, 455)
Screenshot: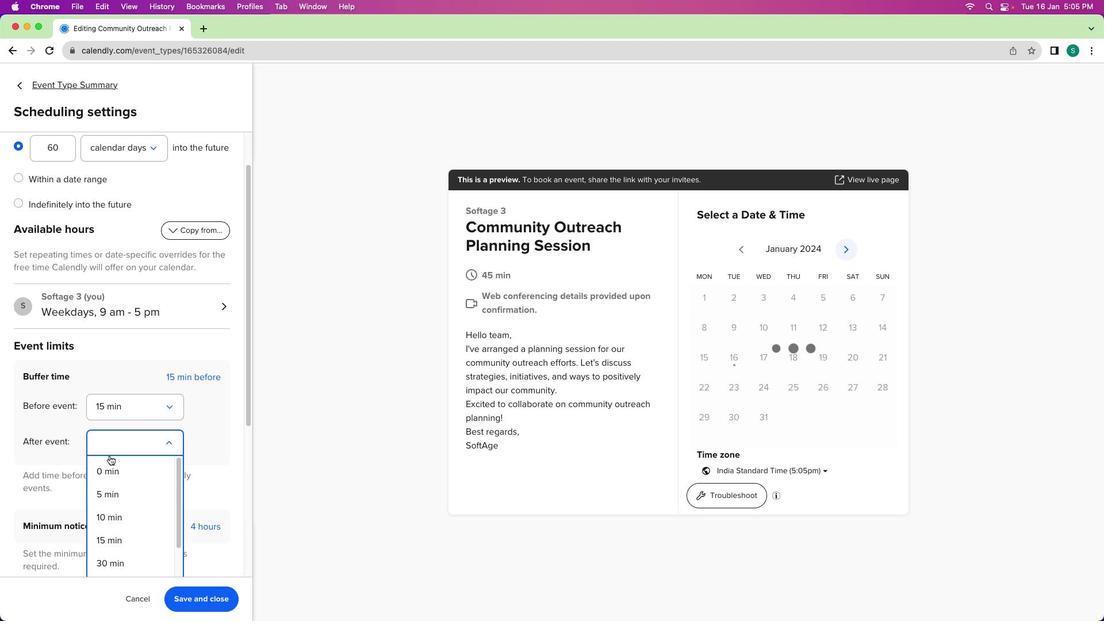 
Action: Mouse moved to (119, 510)
Screenshot: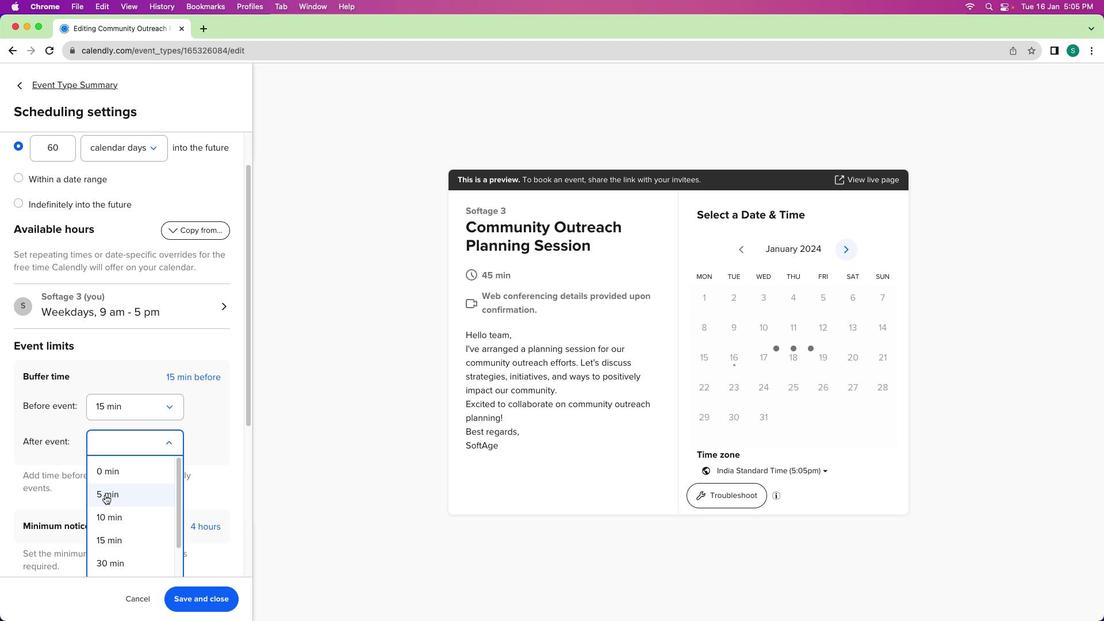 
Action: Mouse pressed left at (119, 510)
Screenshot: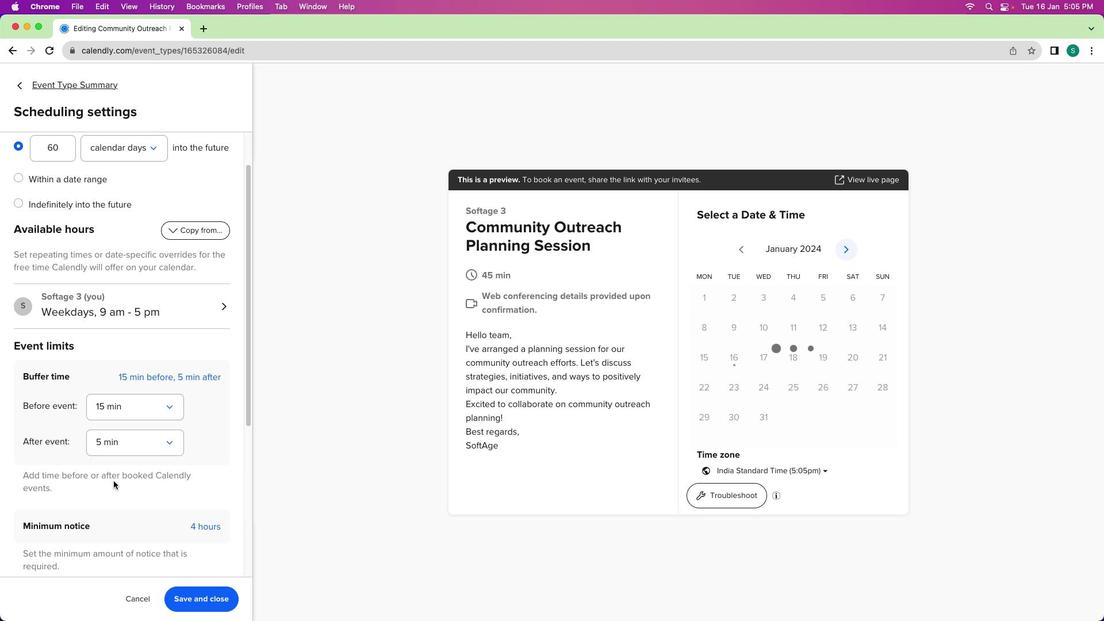 
Action: Mouse moved to (133, 474)
Screenshot: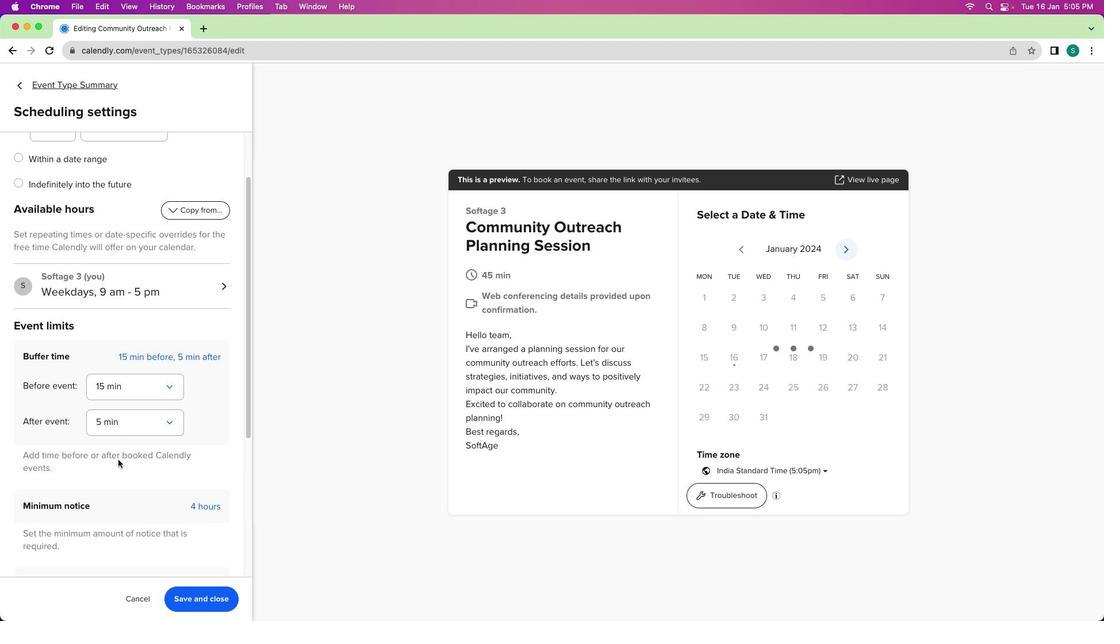 
Action: Mouse scrolled (133, 474) with delta (14, 14)
Screenshot: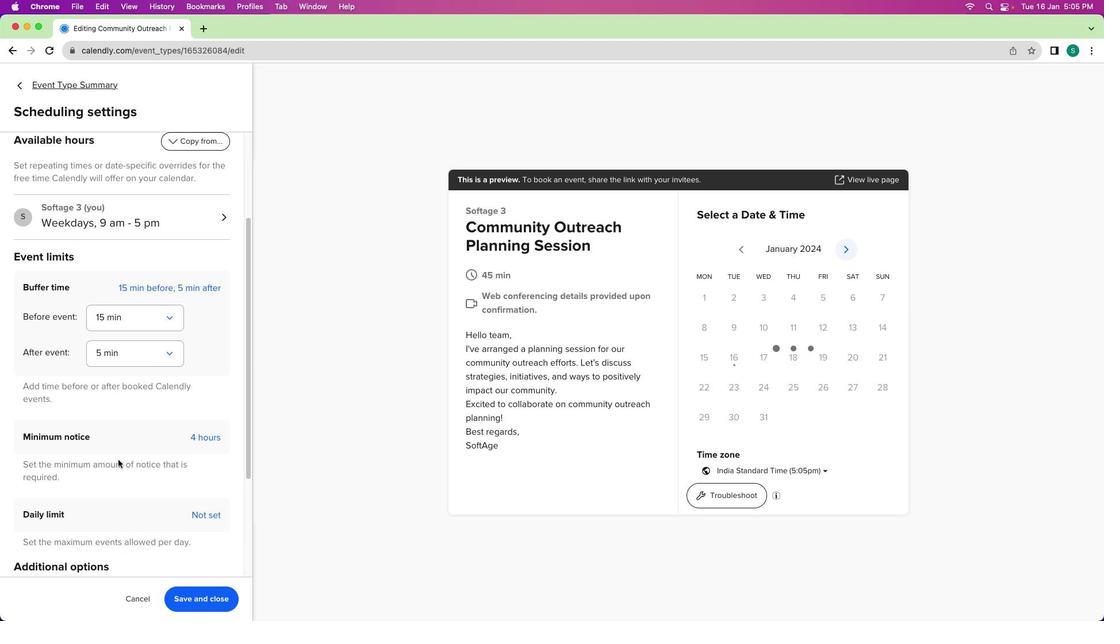 
Action: Mouse scrolled (133, 474) with delta (14, 14)
Screenshot: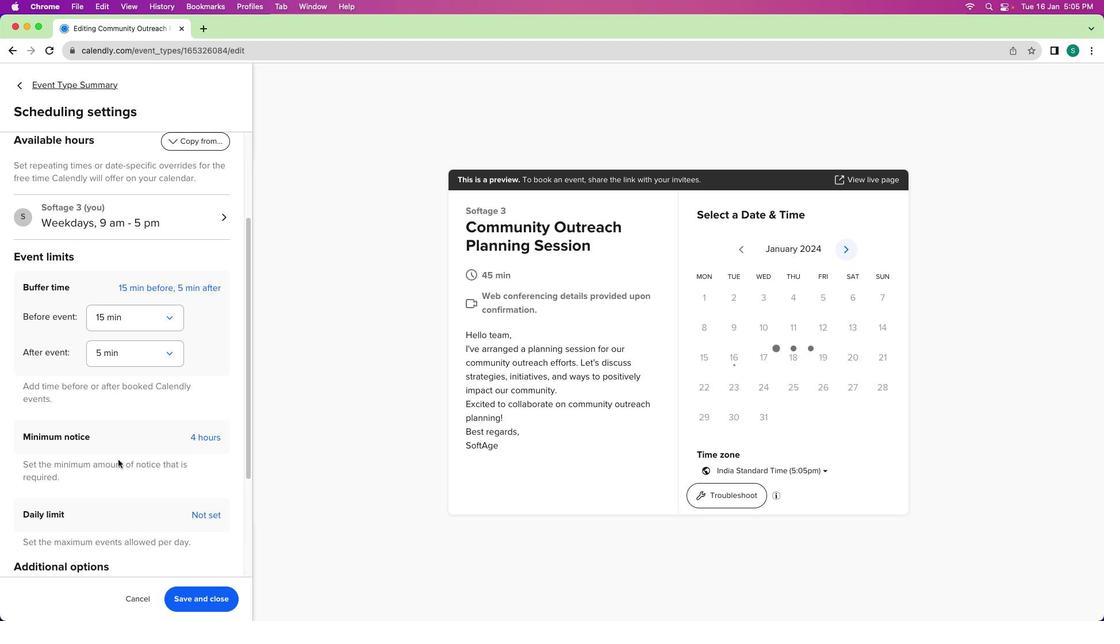 
Action: Mouse scrolled (133, 474) with delta (14, 13)
Screenshot: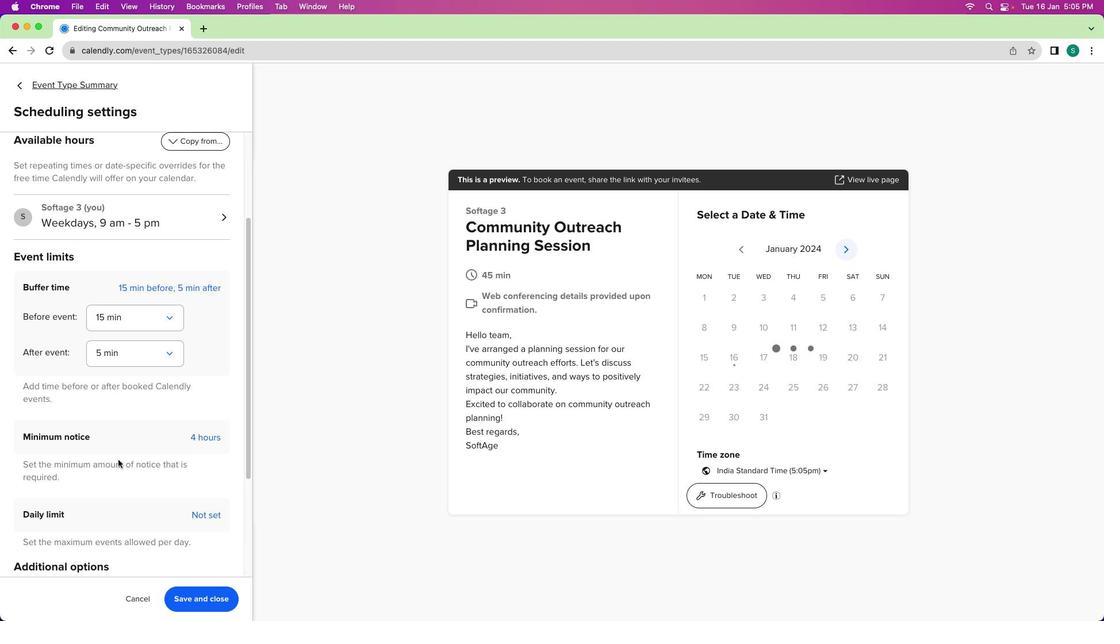 
Action: Mouse scrolled (133, 474) with delta (14, 14)
Screenshot: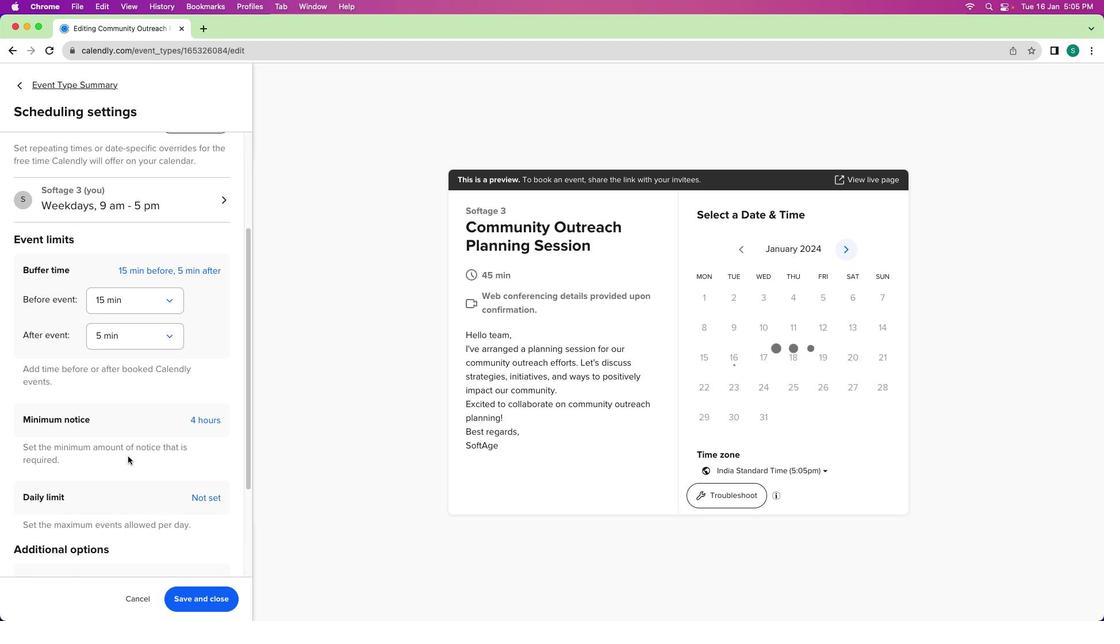 
Action: Mouse scrolled (133, 474) with delta (14, 14)
Screenshot: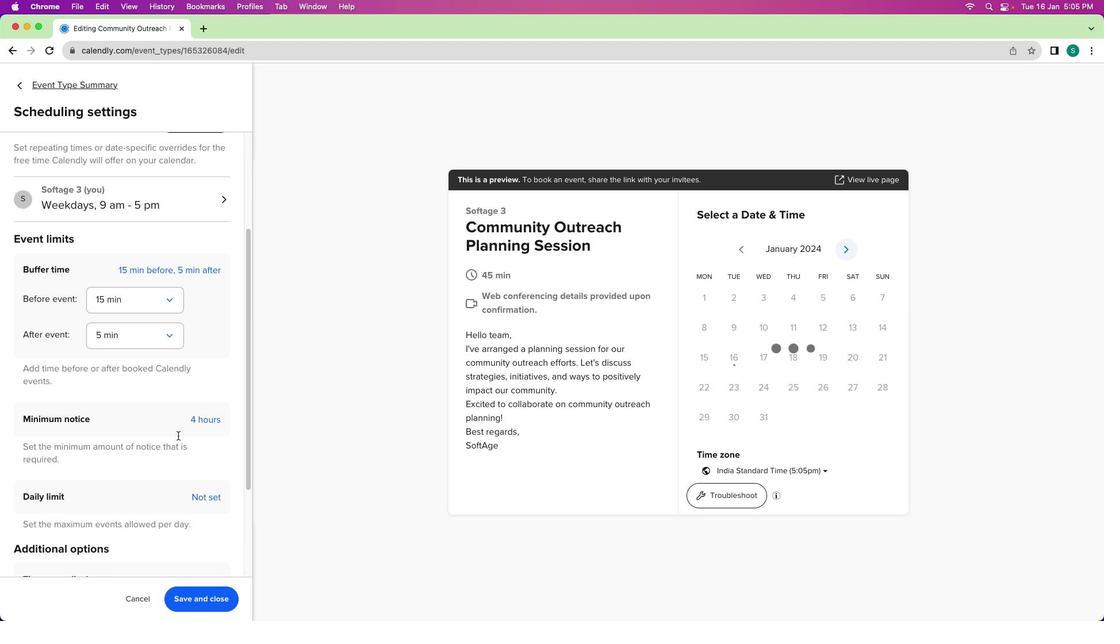 
Action: Mouse moved to (211, 438)
Screenshot: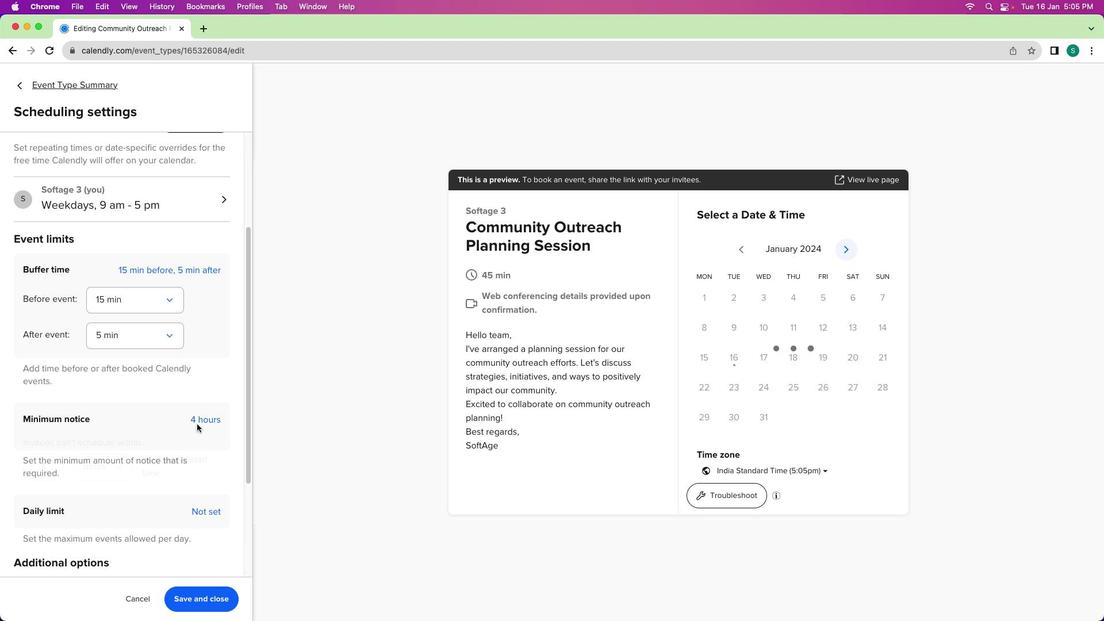 
Action: Mouse pressed left at (211, 438)
Screenshot: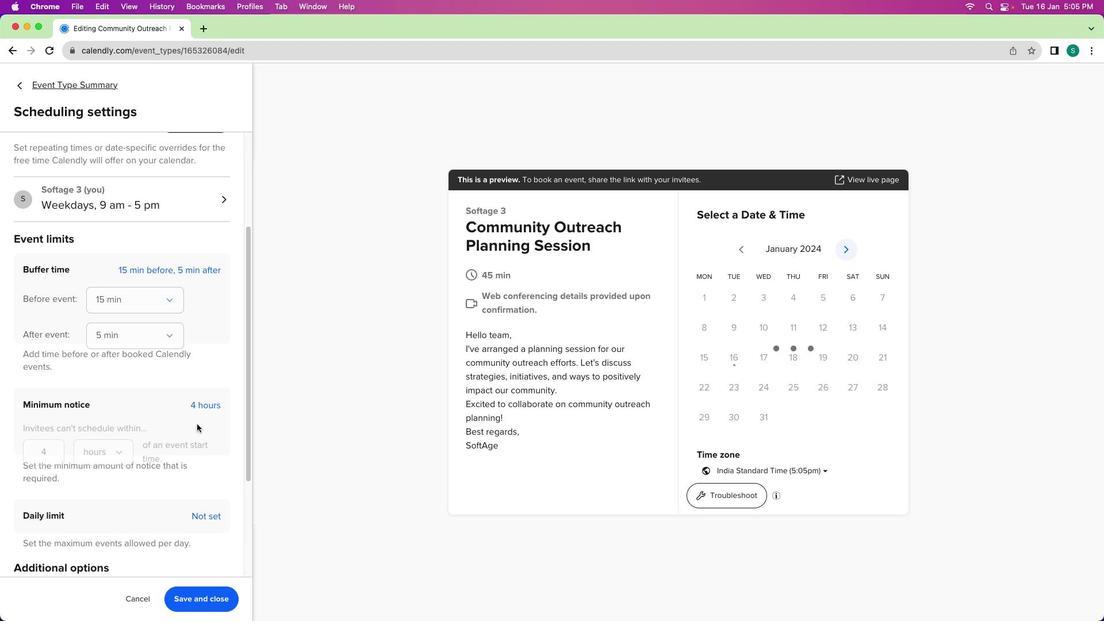 
Action: Mouse moved to (58, 404)
Screenshot: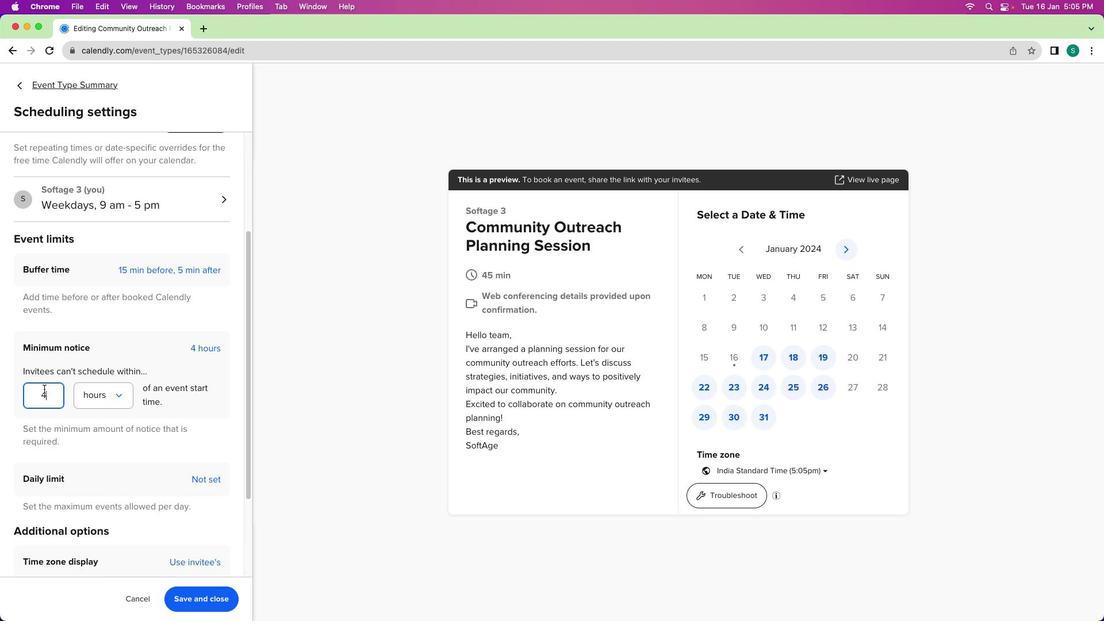 
Action: Mouse pressed left at (58, 404)
Screenshot: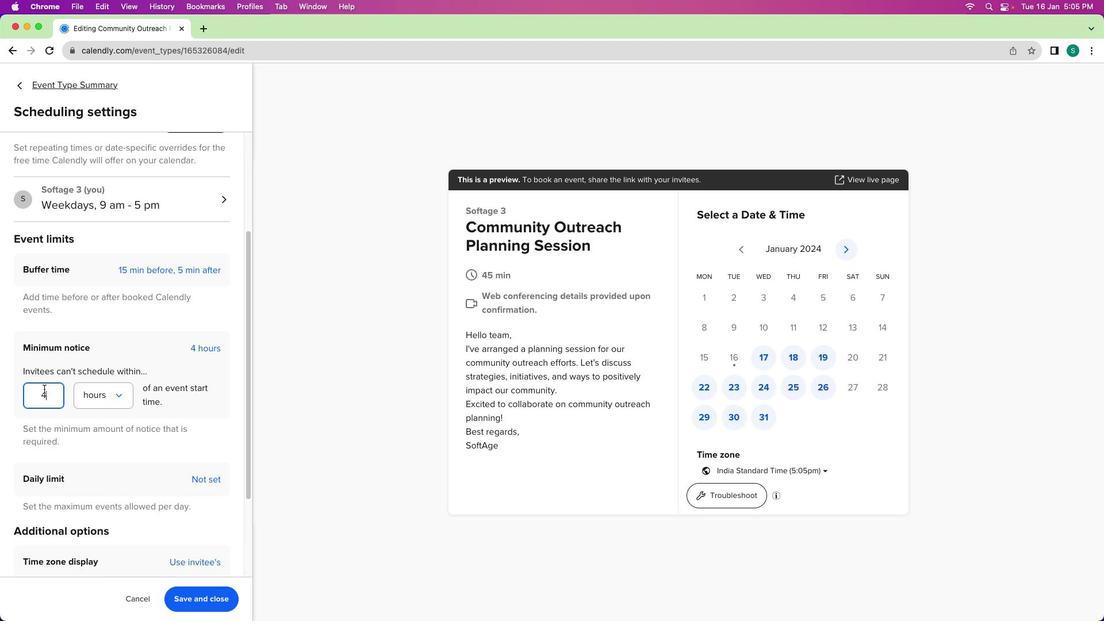 
Action: Mouse moved to (198, 522)
Screenshot: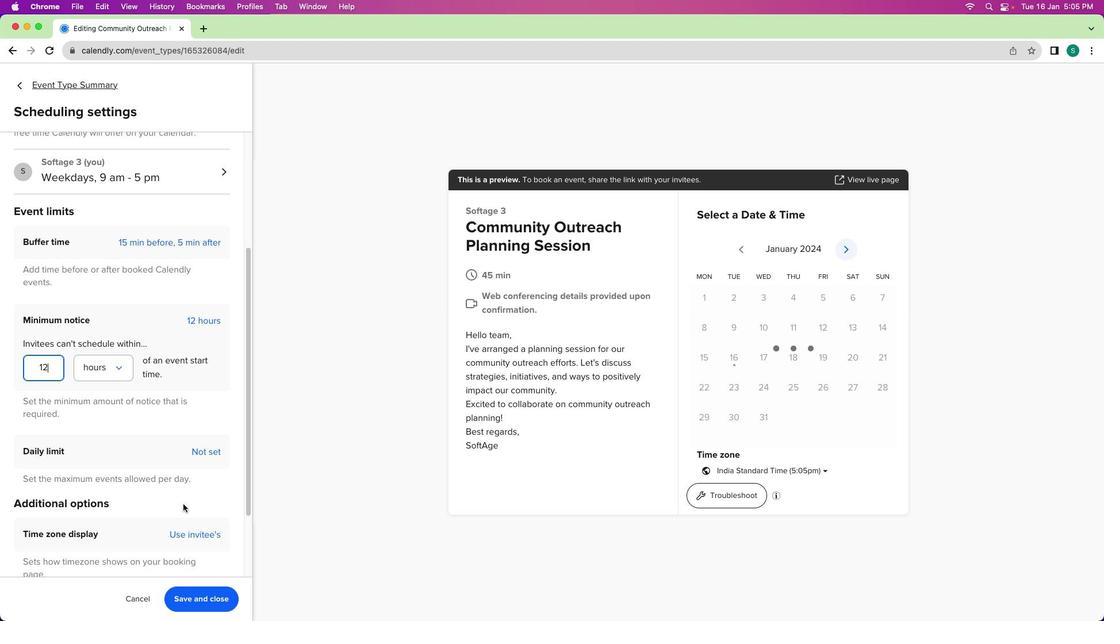 
Action: Mouse scrolled (198, 522) with delta (14, 14)
Screenshot: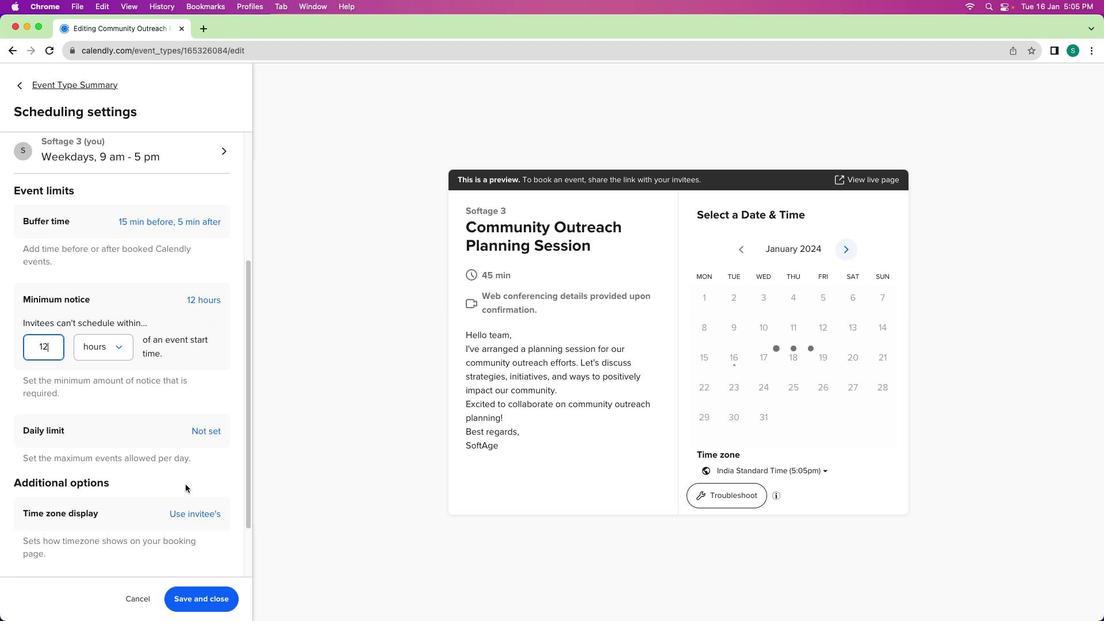 
Action: Mouse scrolled (198, 522) with delta (14, 14)
Screenshot: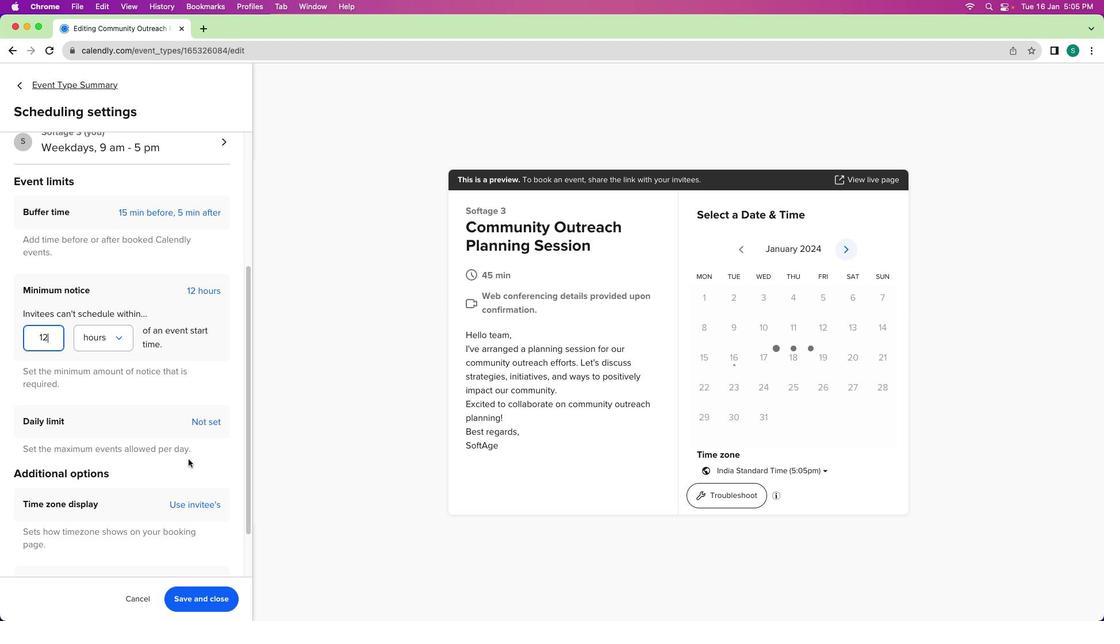 
Action: Mouse scrolled (198, 522) with delta (14, 14)
Screenshot: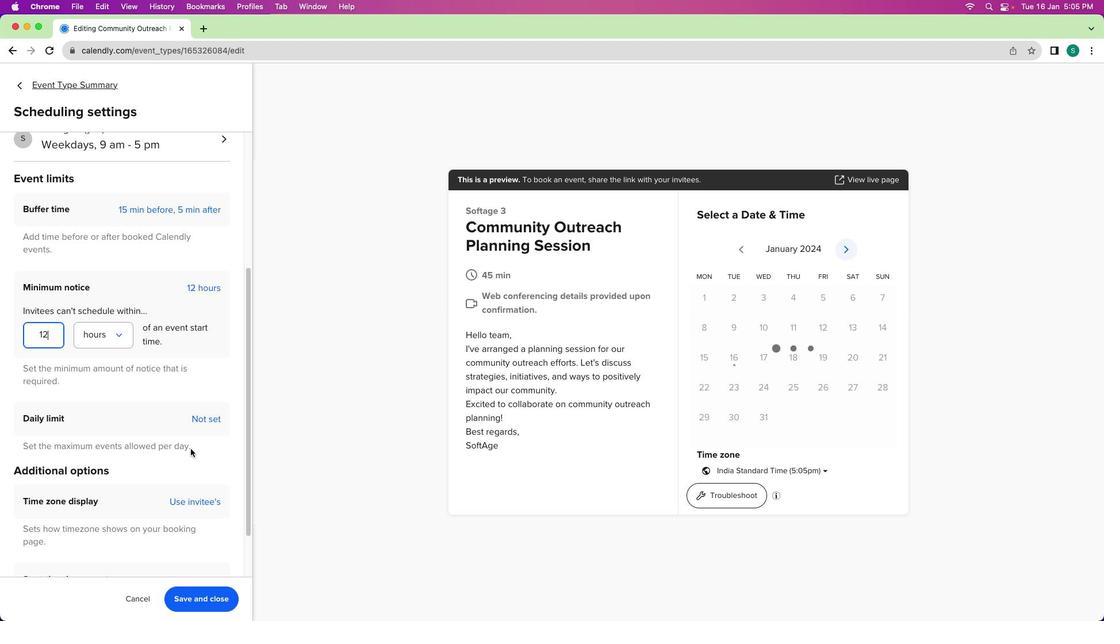 
Action: Mouse moved to (213, 451)
Screenshot: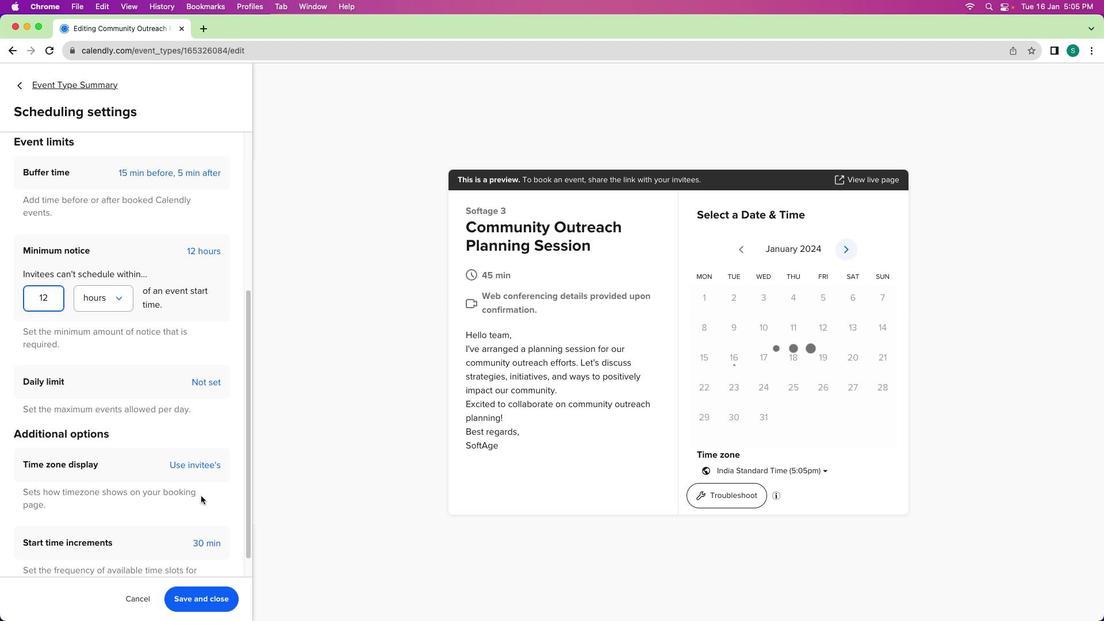 
Action: Mouse scrolled (213, 451) with delta (14, 14)
Screenshot: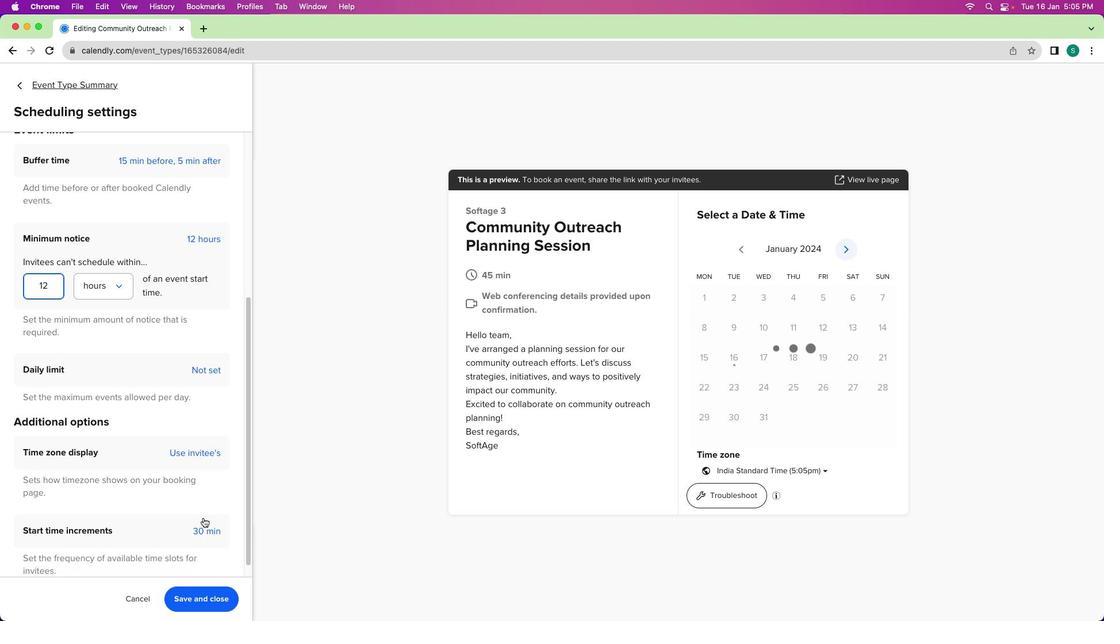 
Action: Mouse scrolled (213, 451) with delta (14, 14)
Screenshot: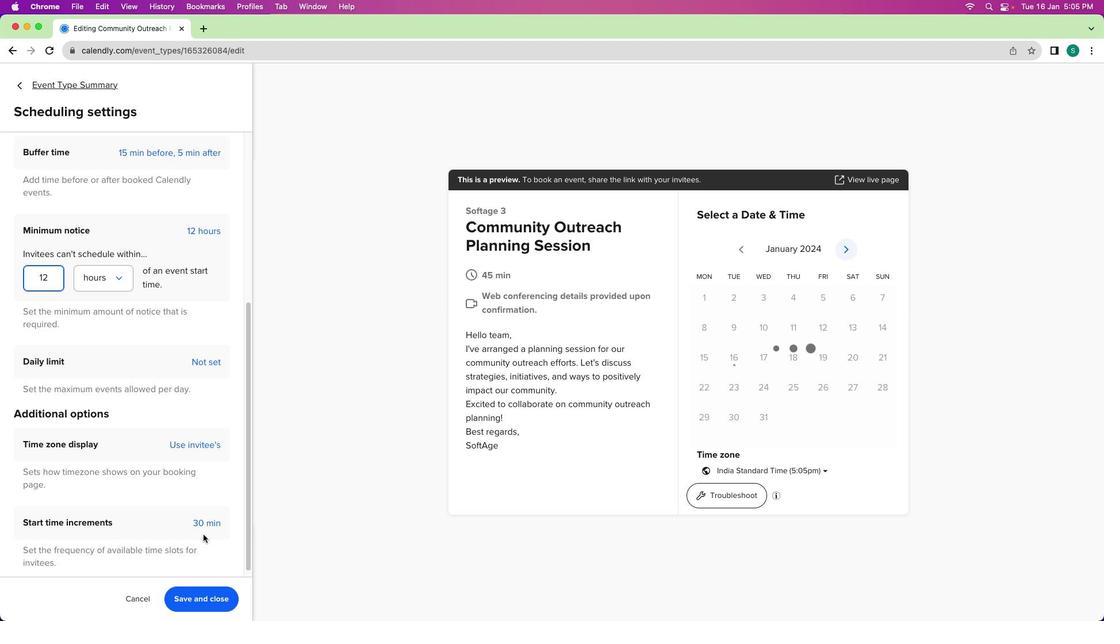 
Action: Mouse scrolled (213, 451) with delta (14, 14)
Screenshot: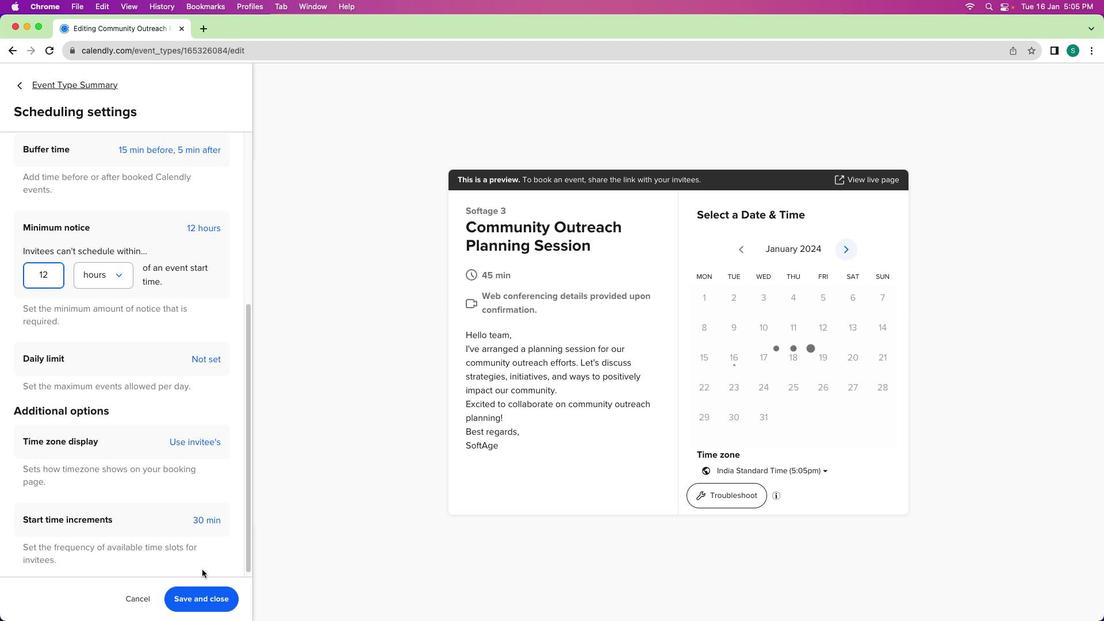 
Action: Mouse moved to (217, 595)
Screenshot: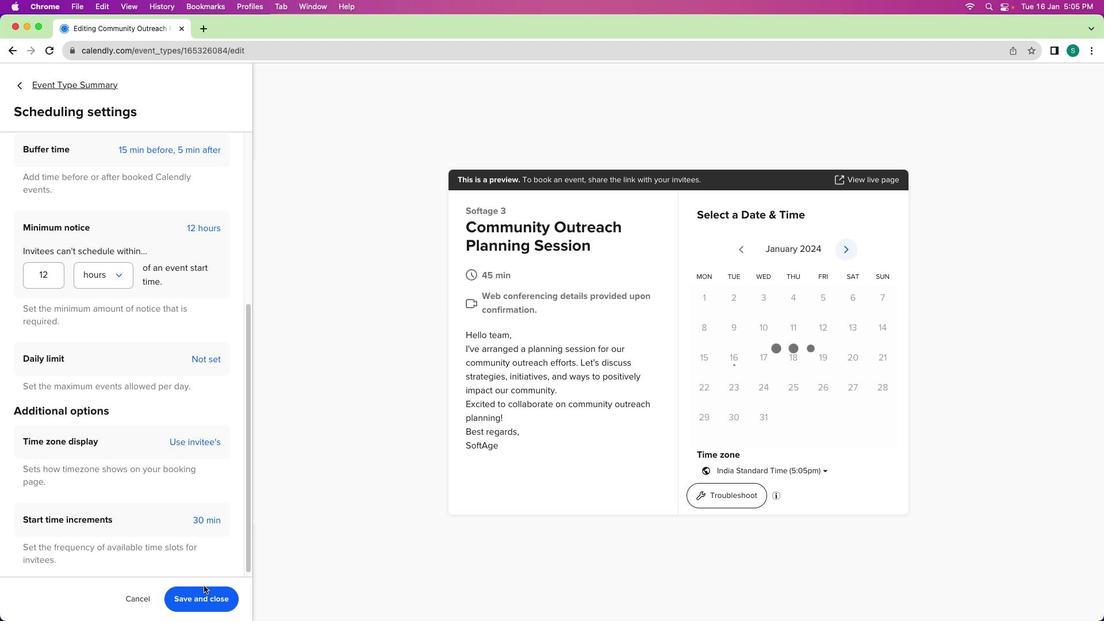 
Action: Mouse pressed left at (217, 595)
Screenshot: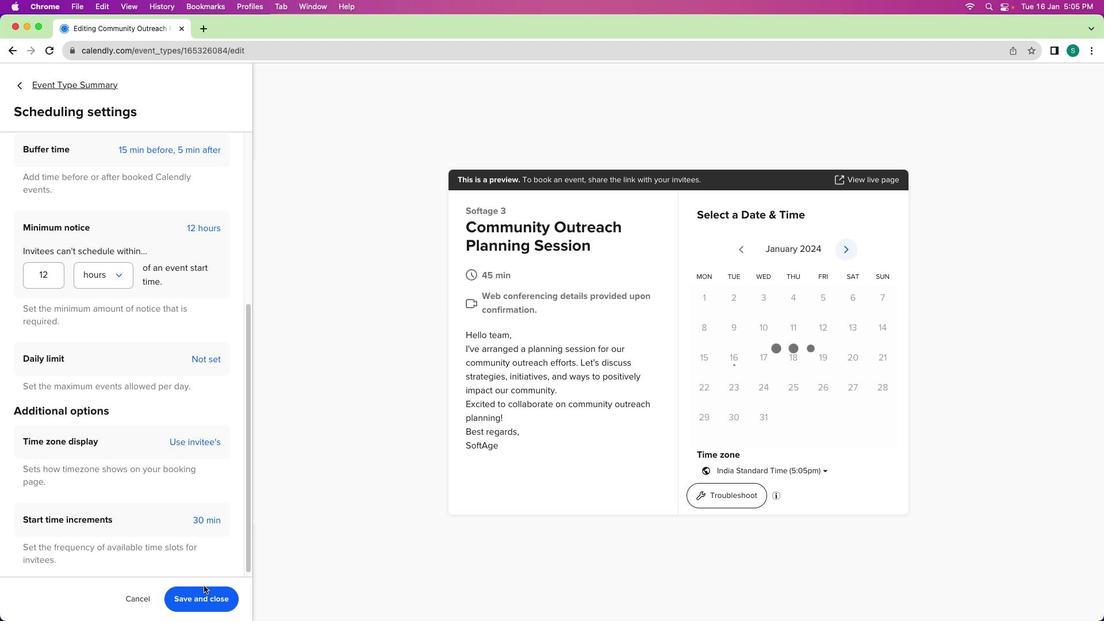 
Action: Mouse moved to (218, 609)
Screenshot: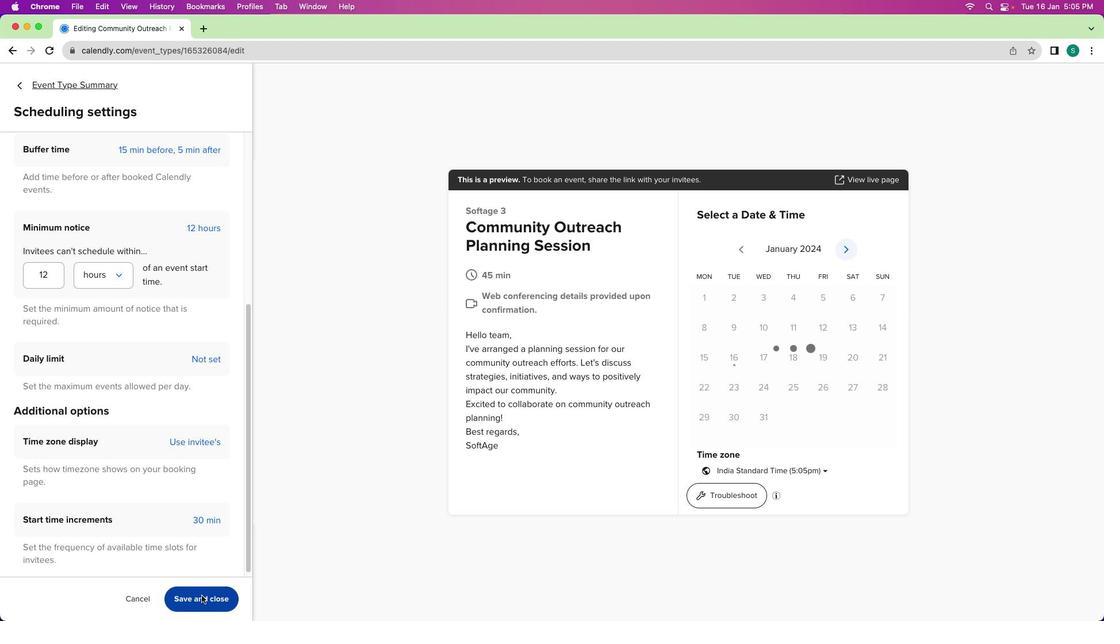 
Action: Mouse pressed left at (218, 609)
Screenshot: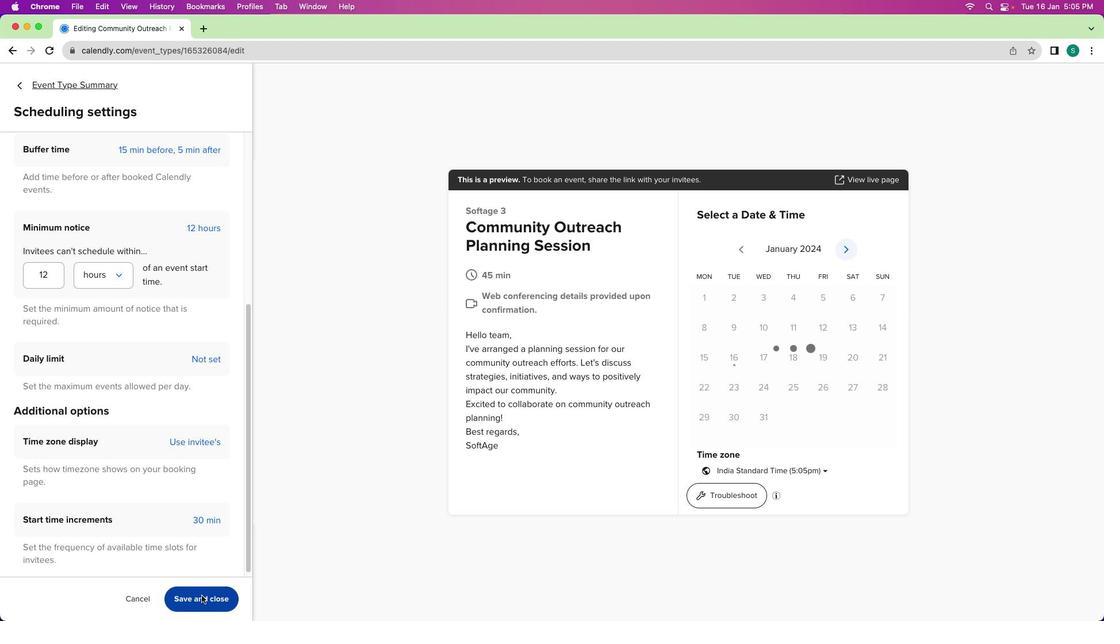 
Action: Mouse moved to (67, 102)
Screenshot: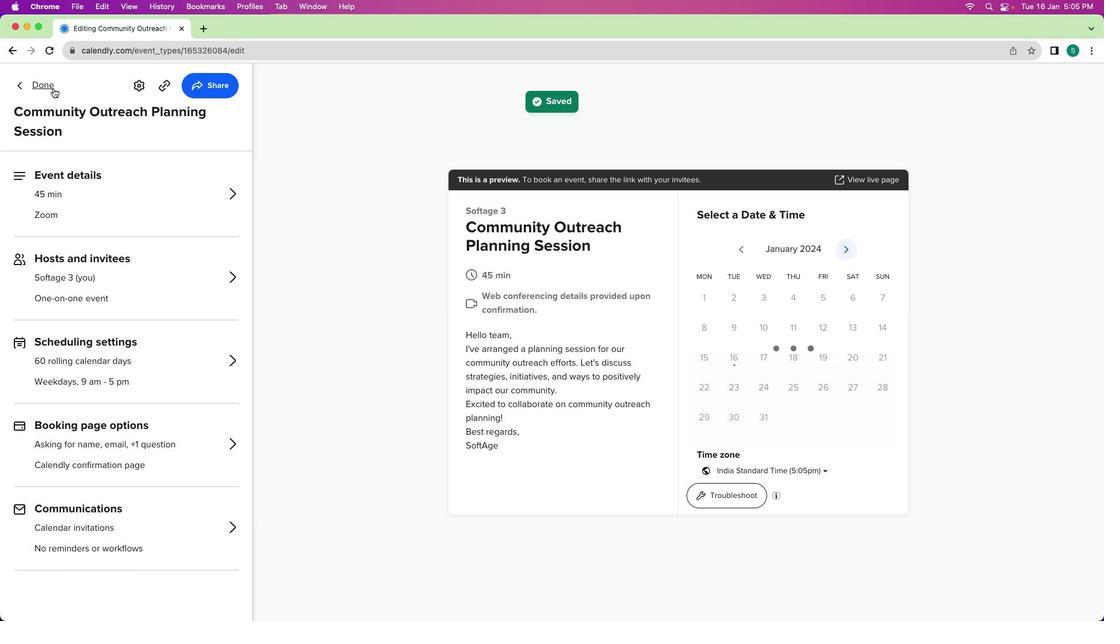 
Action: Mouse pressed left at (67, 102)
Screenshot: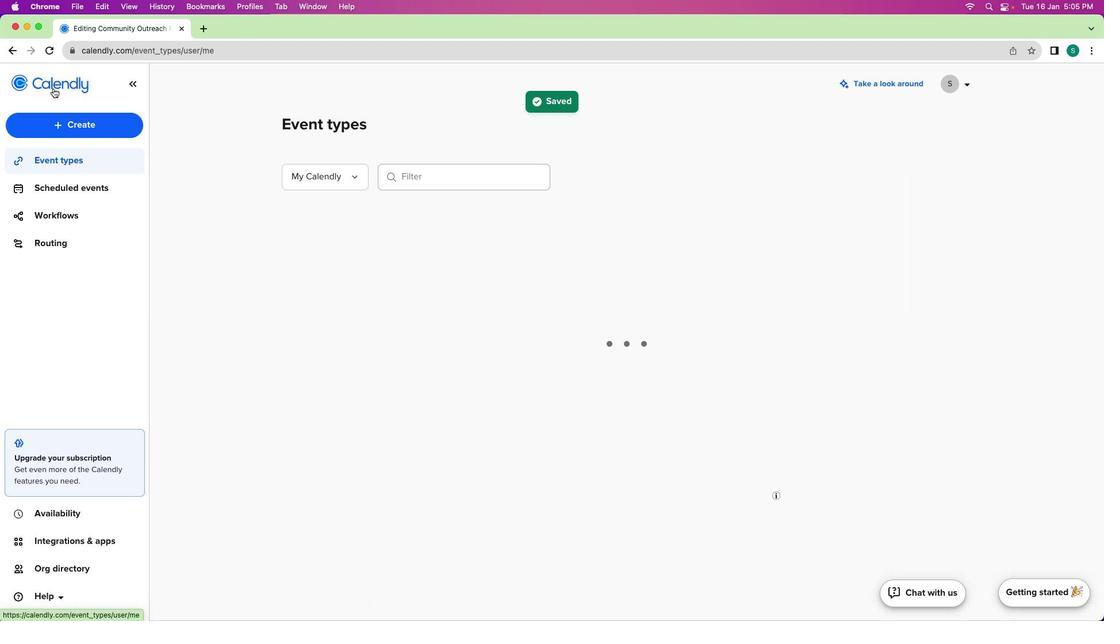 
Action: Mouse moved to (375, 339)
Screenshot: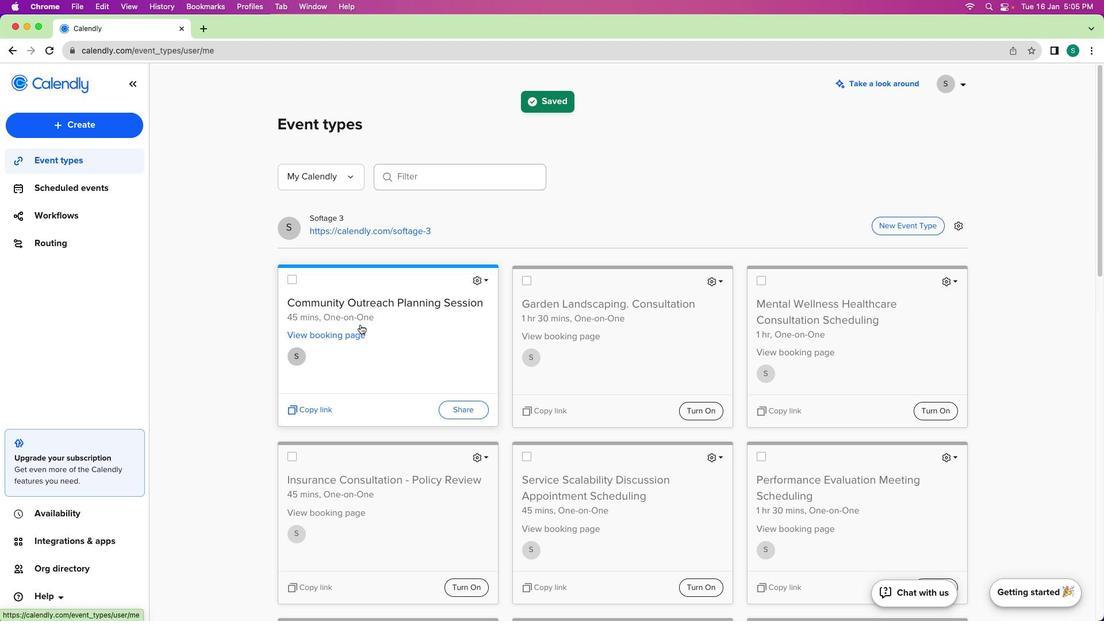 
